 Task: nan
Action: Mouse moved to (390, 119)
Screenshot: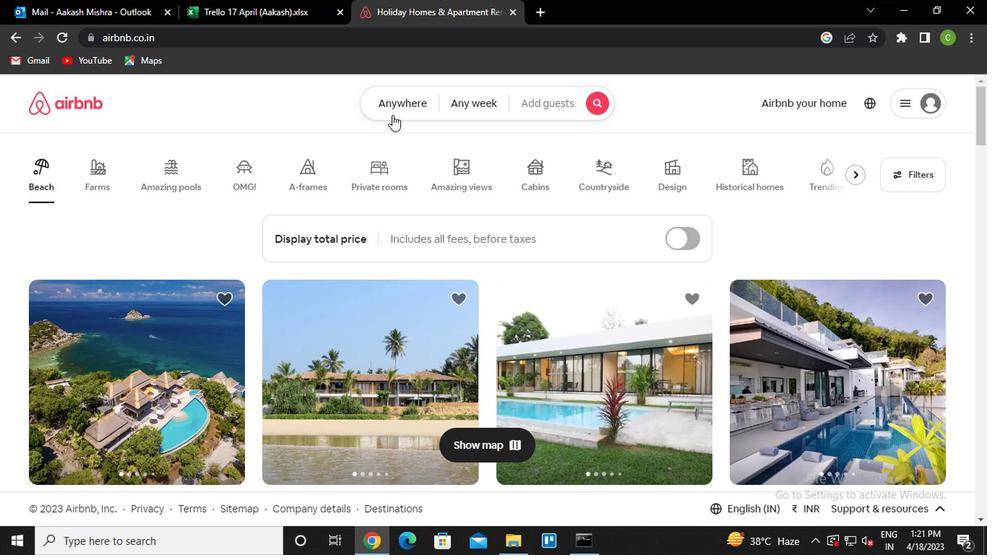 
Action: Mouse pressed left at (390, 119)
Screenshot: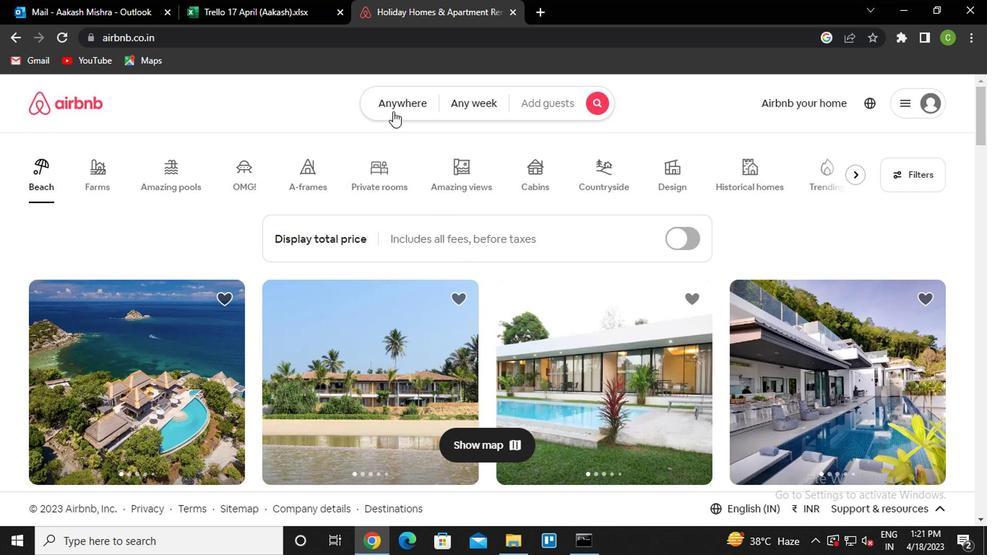 
Action: Mouse moved to (298, 171)
Screenshot: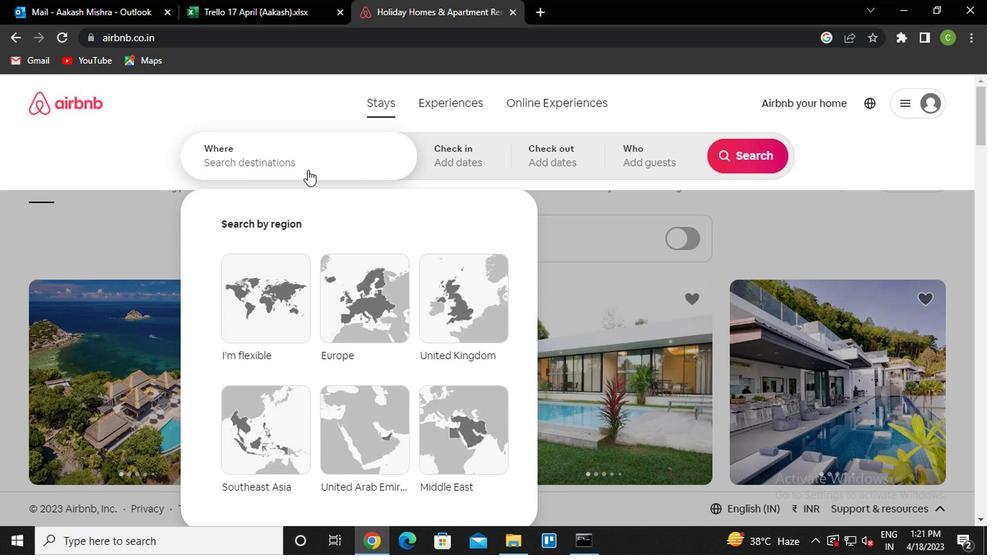 
Action: Mouse pressed left at (298, 171)
Screenshot: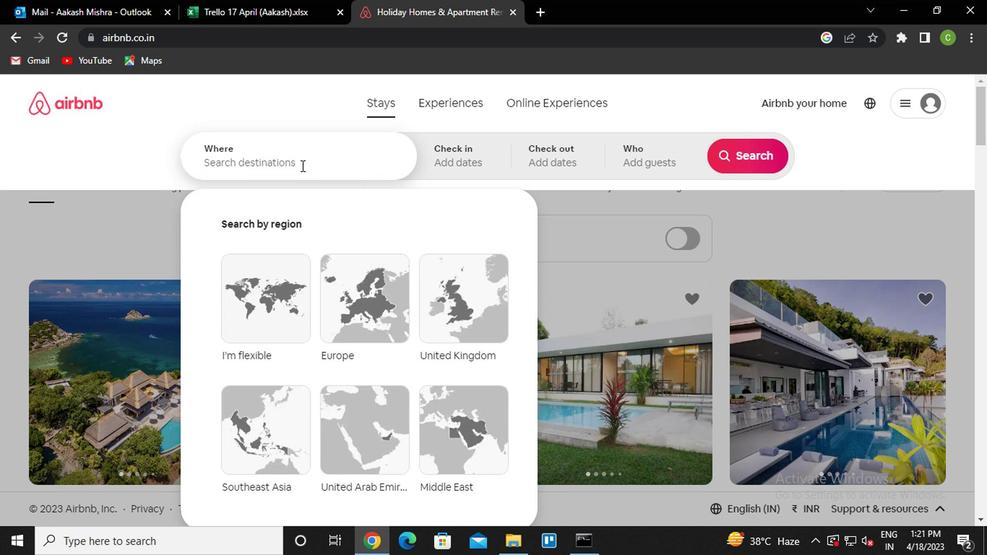 
Action: Key pressed n<Key.caps_lock>atal<Key.space><Key.caps_lock>b<Key.caps_lock>razil
Screenshot: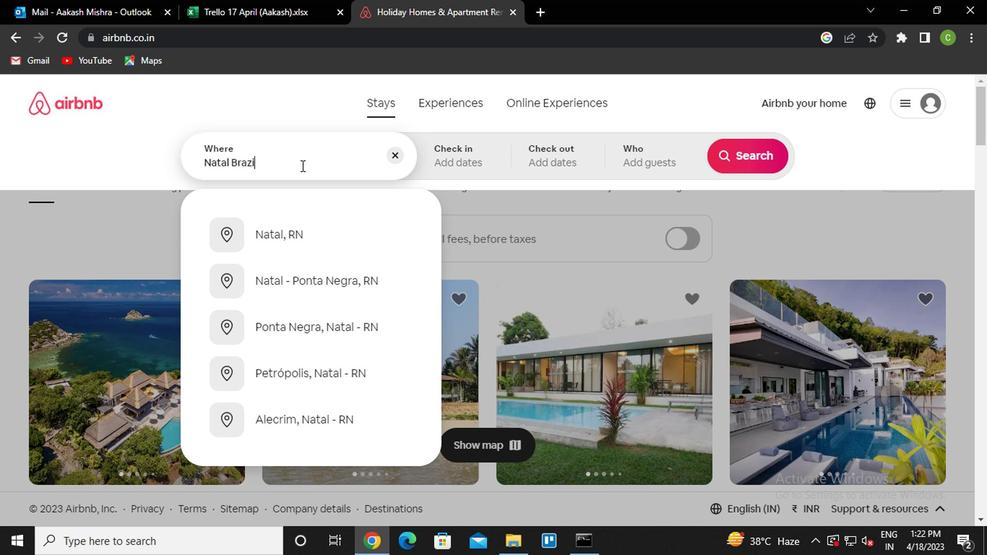 
Action: Mouse moved to (339, 246)
Screenshot: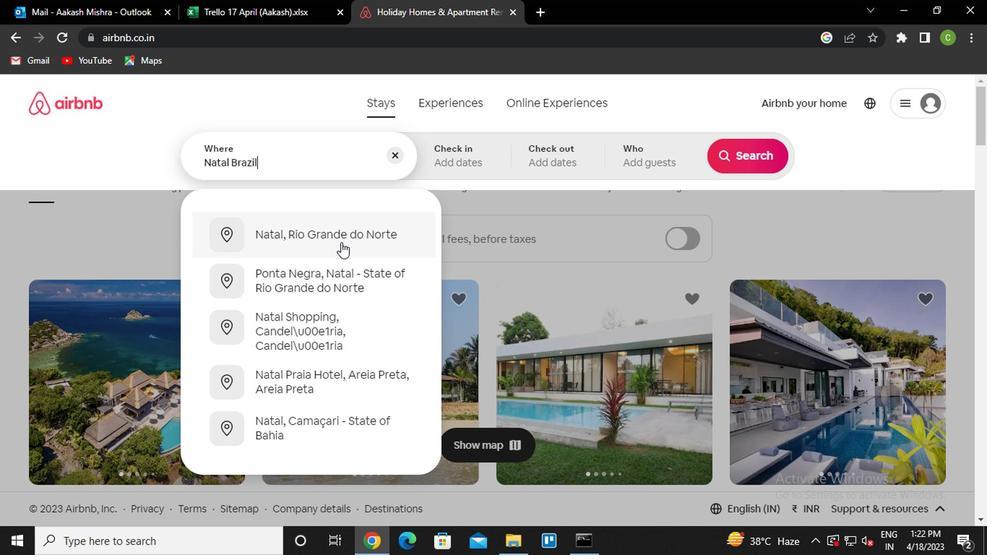 
Action: Mouse pressed left at (339, 246)
Screenshot: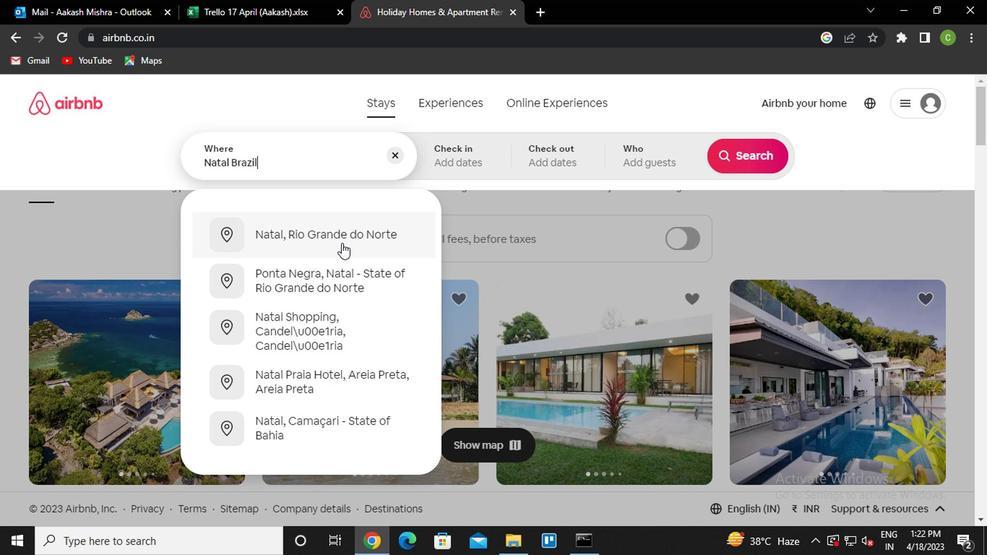 
Action: Mouse moved to (734, 275)
Screenshot: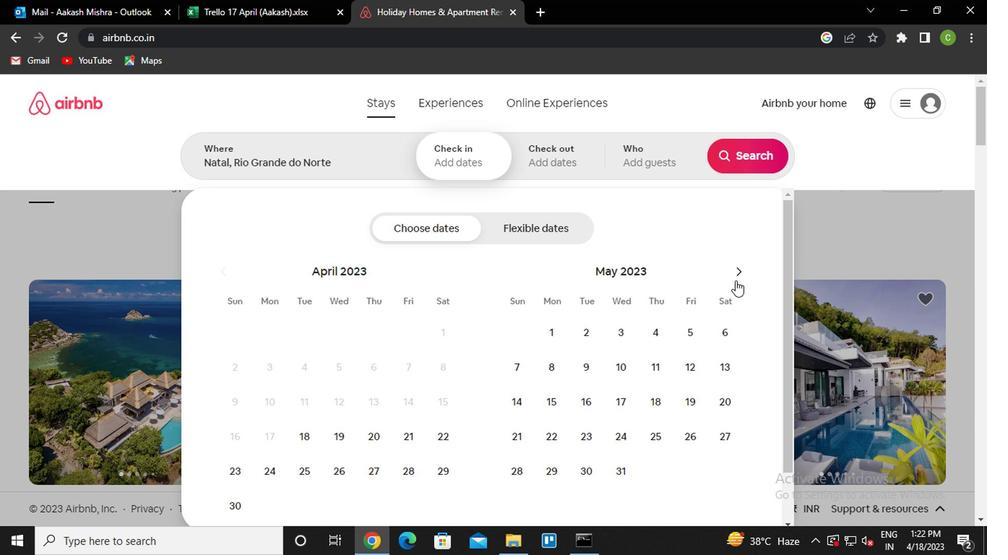 
Action: Mouse pressed left at (734, 275)
Screenshot: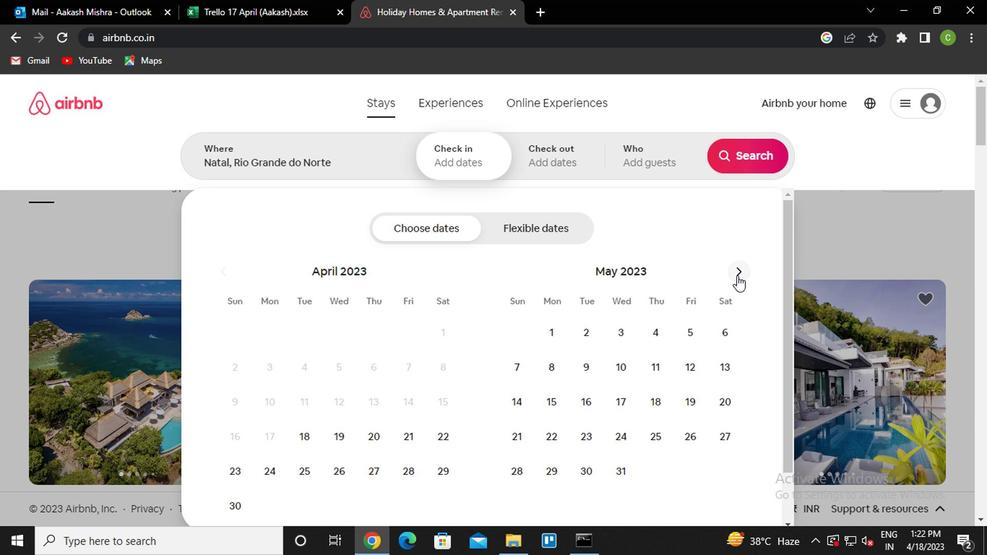 
Action: Mouse pressed left at (734, 275)
Screenshot: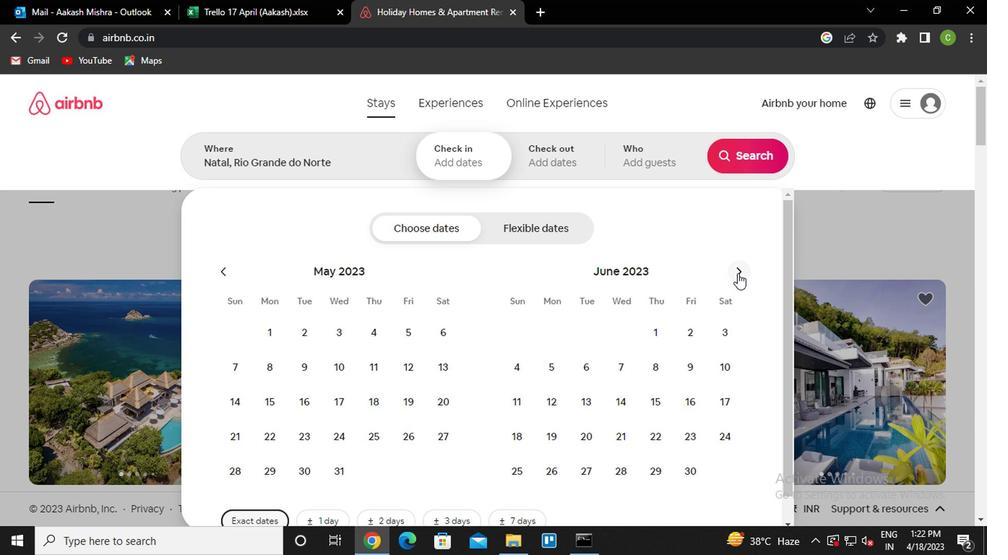 
Action: Mouse pressed left at (734, 275)
Screenshot: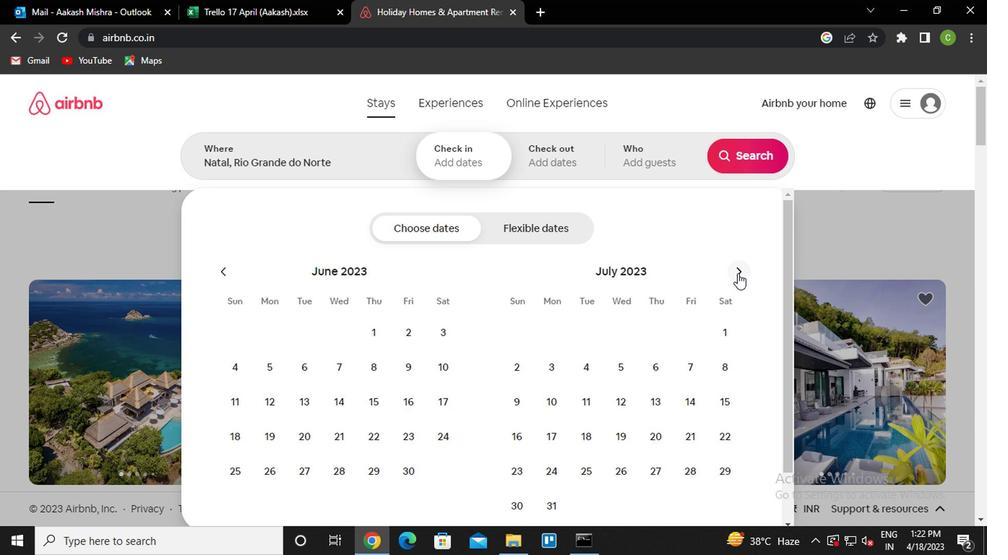 
Action: Mouse moved to (630, 332)
Screenshot: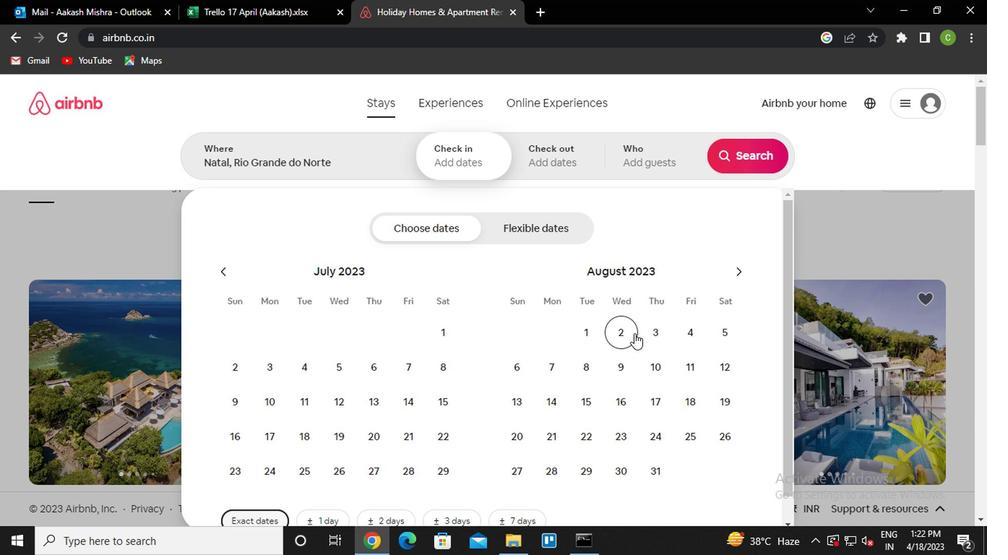 
Action: Mouse pressed left at (630, 332)
Screenshot: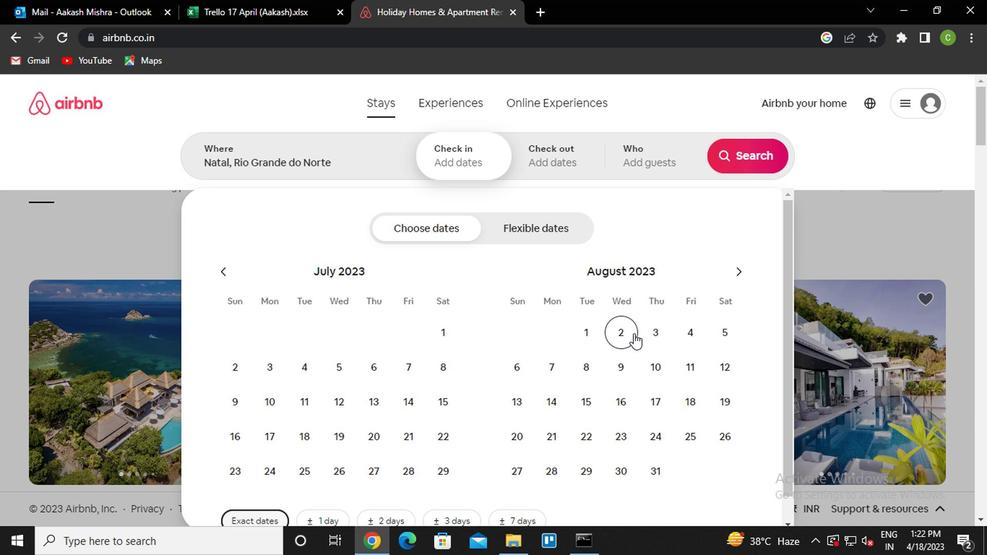 
Action: Mouse moved to (721, 371)
Screenshot: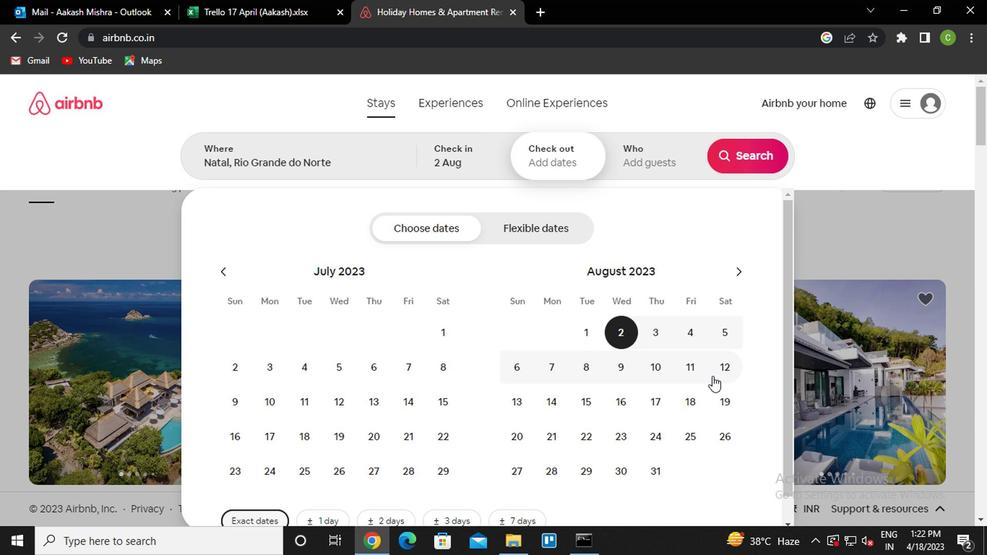 
Action: Mouse pressed left at (721, 371)
Screenshot: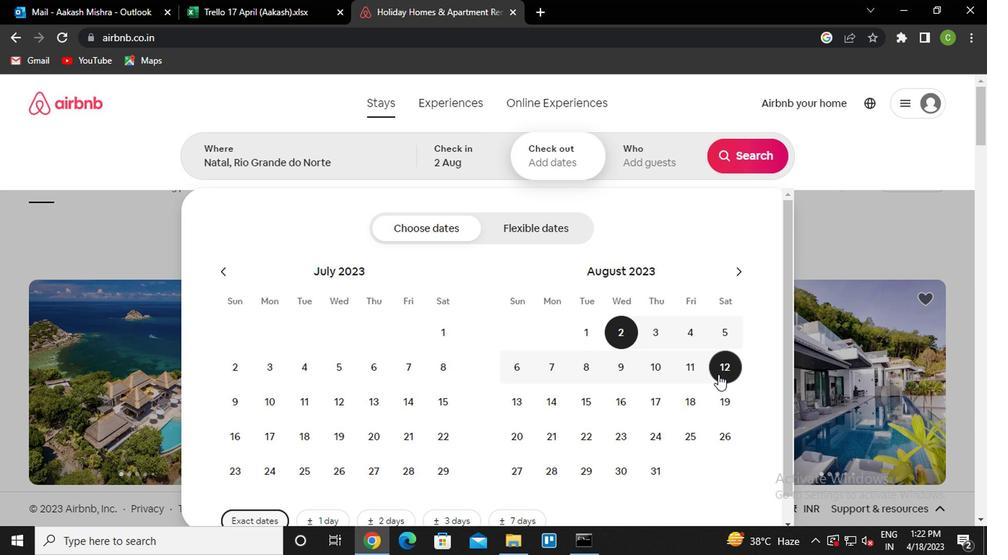 
Action: Mouse moved to (675, 165)
Screenshot: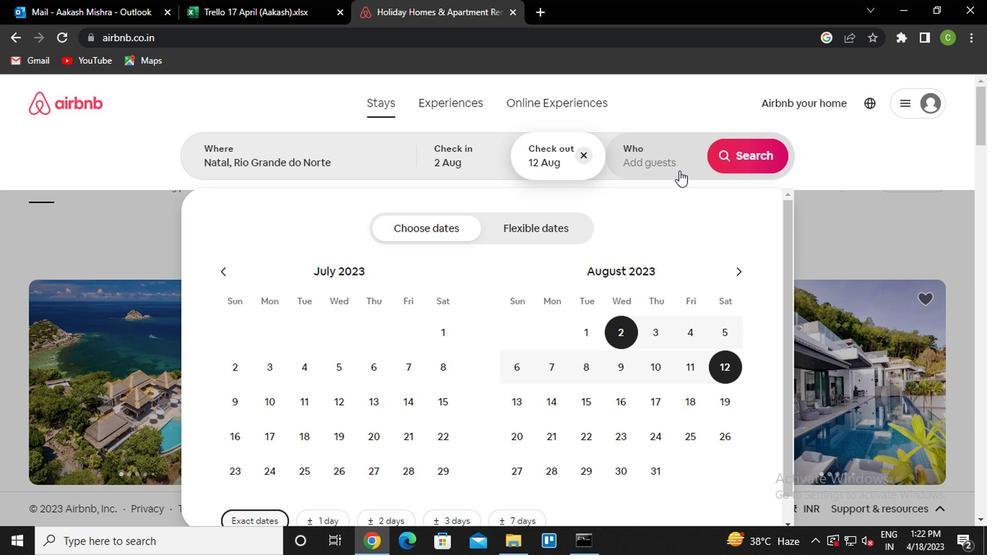 
Action: Mouse pressed left at (675, 165)
Screenshot: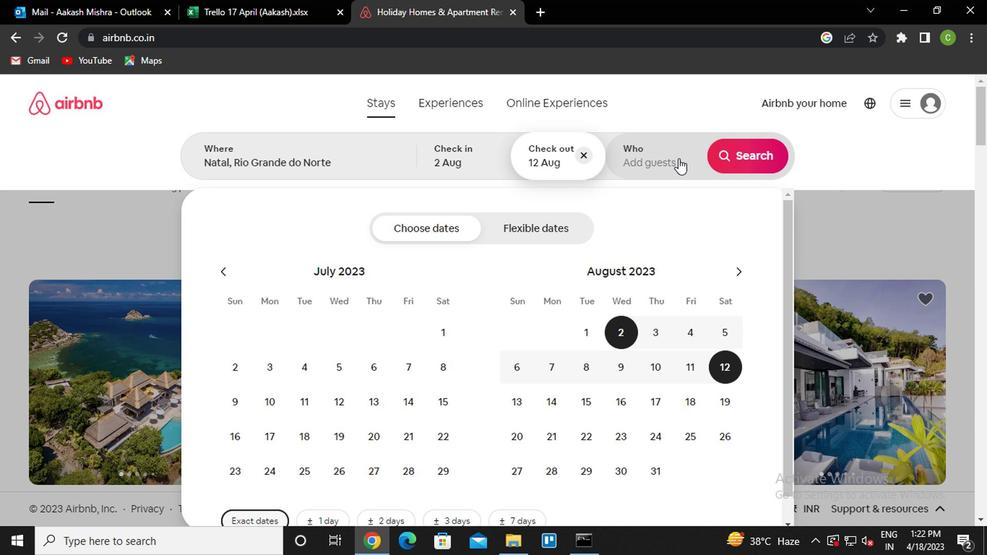 
Action: Mouse moved to (748, 231)
Screenshot: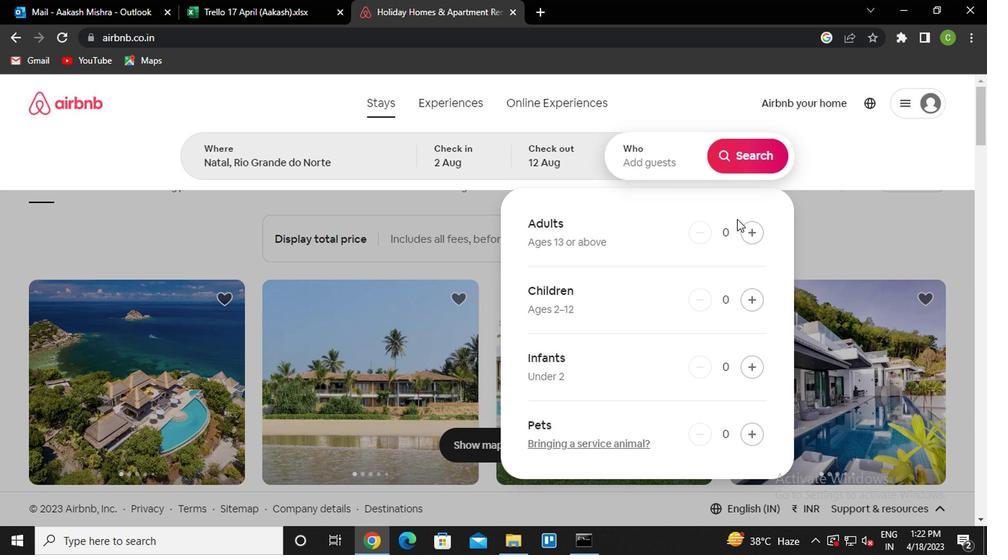 
Action: Mouse pressed left at (748, 231)
Screenshot: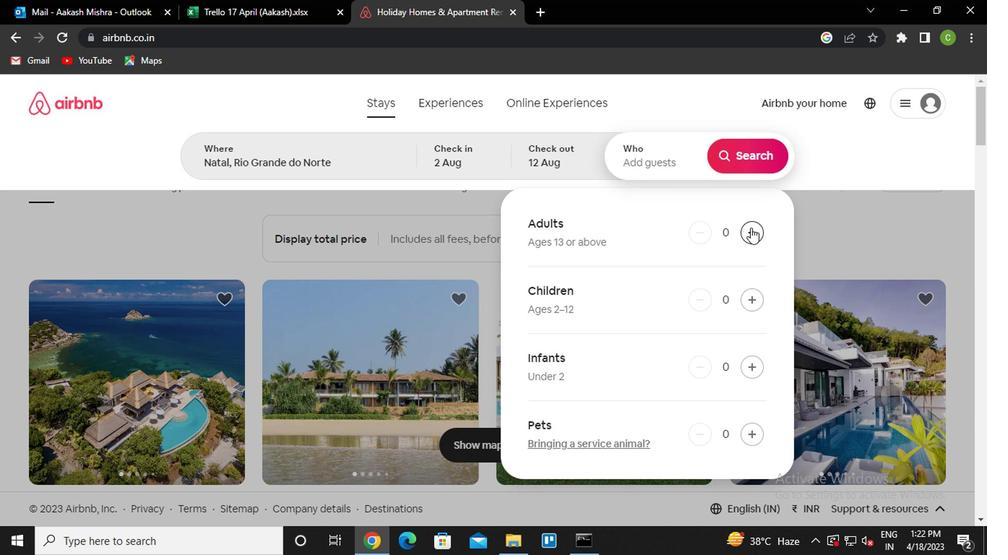 
Action: Mouse pressed left at (748, 231)
Screenshot: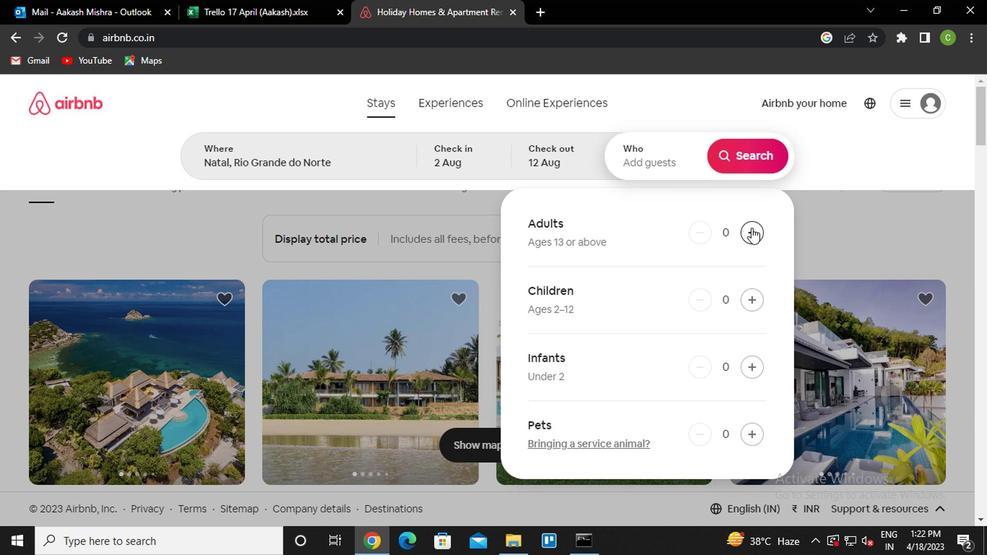 
Action: Mouse moved to (813, 220)
Screenshot: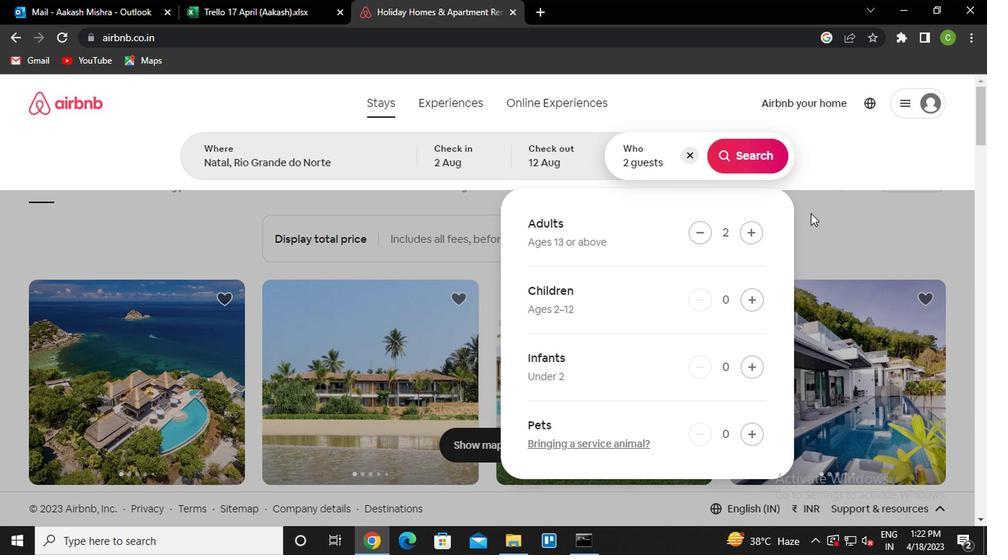 
Action: Mouse pressed left at (813, 220)
Screenshot: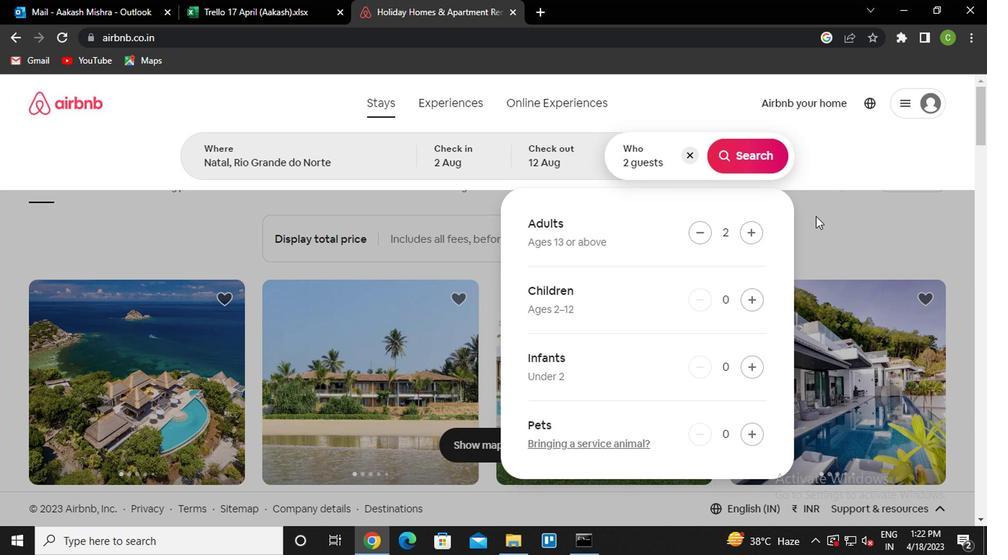 
Action: Mouse moved to (896, 174)
Screenshot: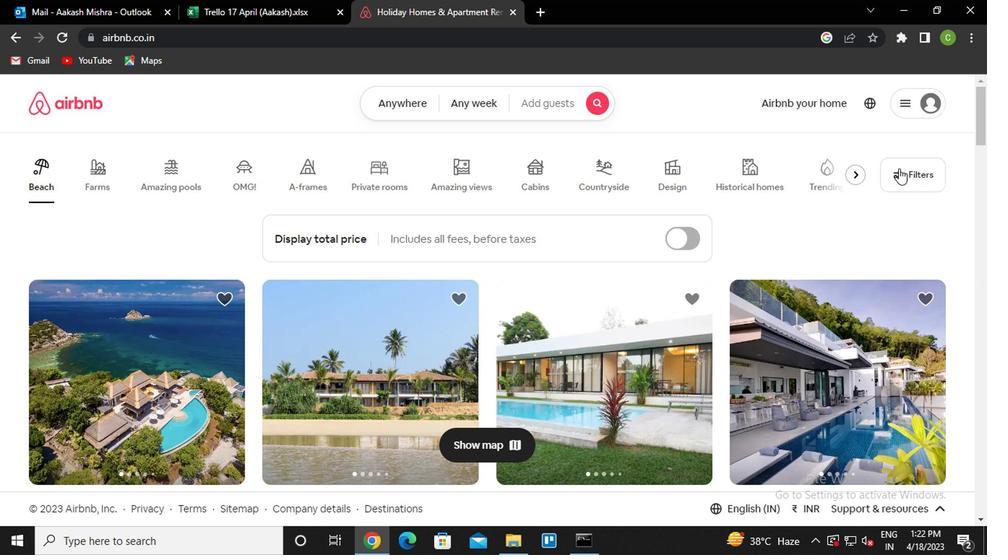 
Action: Mouse pressed left at (896, 174)
Screenshot: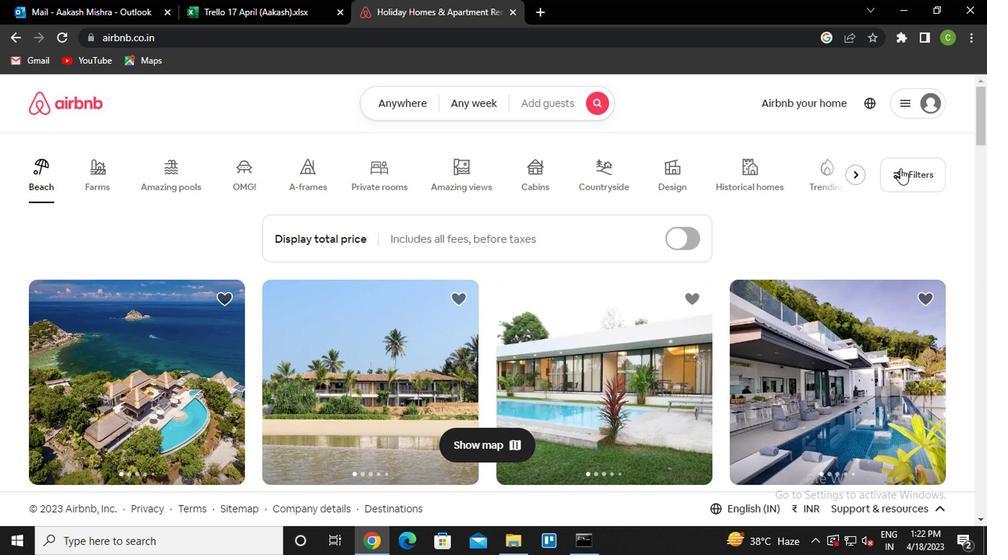 
Action: Mouse moved to (339, 336)
Screenshot: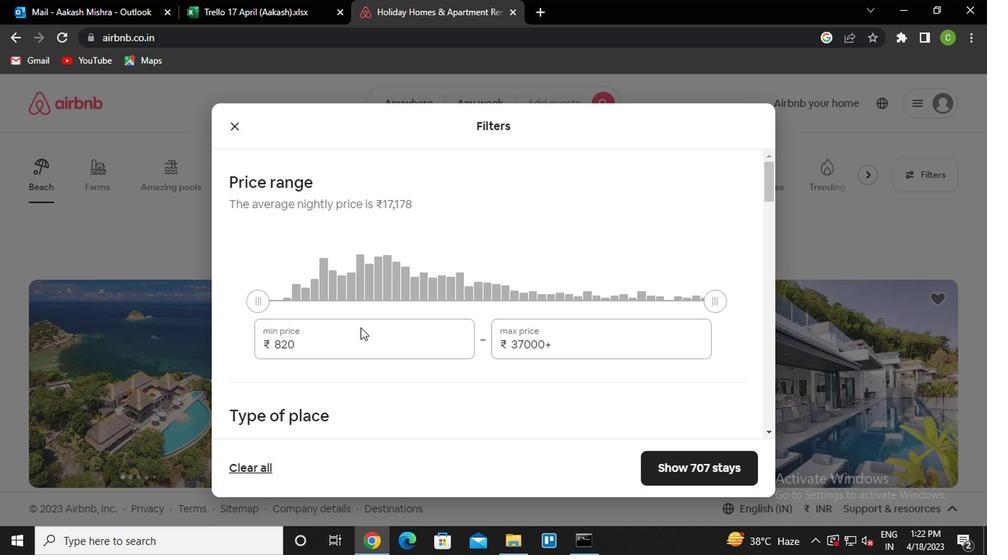 
Action: Mouse pressed left at (339, 336)
Screenshot: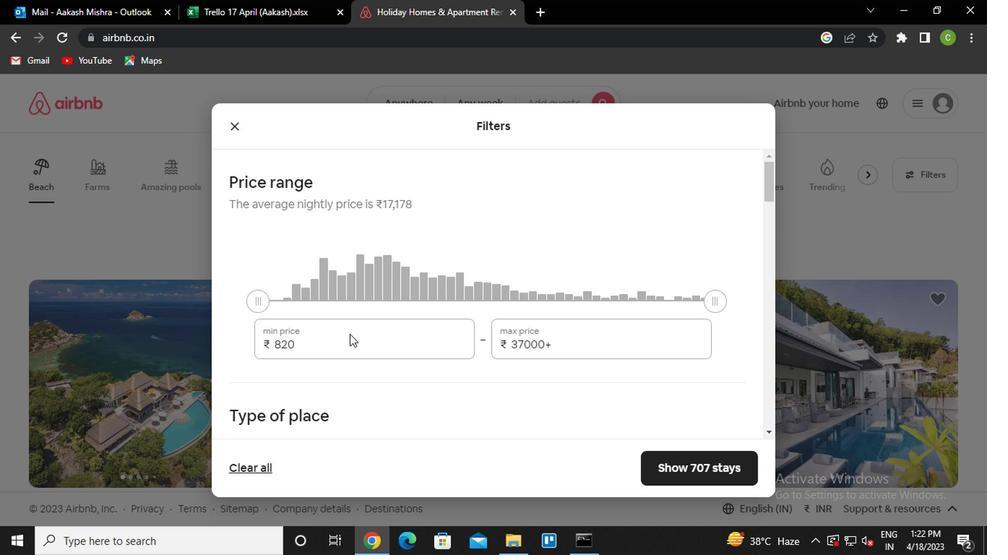 
Action: Mouse moved to (338, 338)
Screenshot: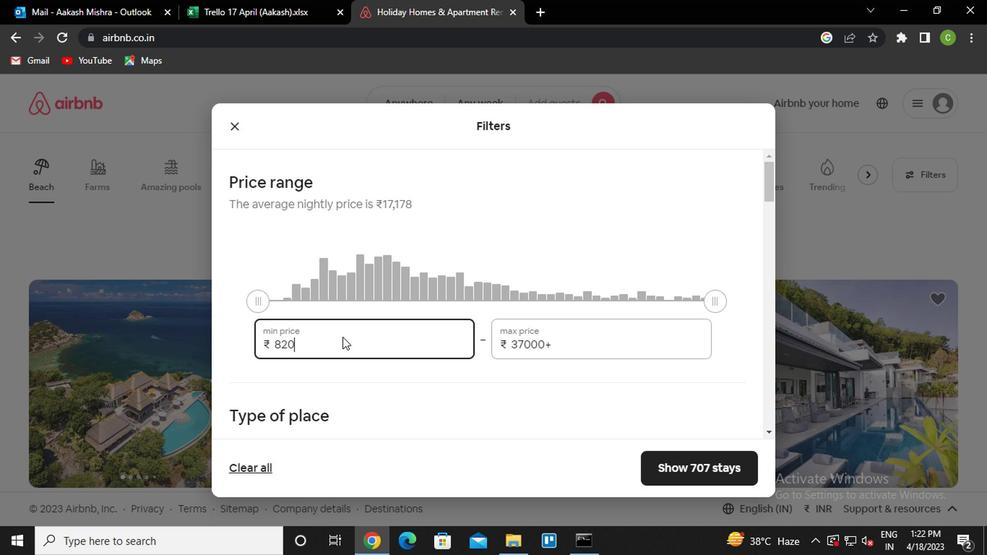 
Action: Key pressed <Key.backspace><Key.backspace><Key.backspace>5000
Screenshot: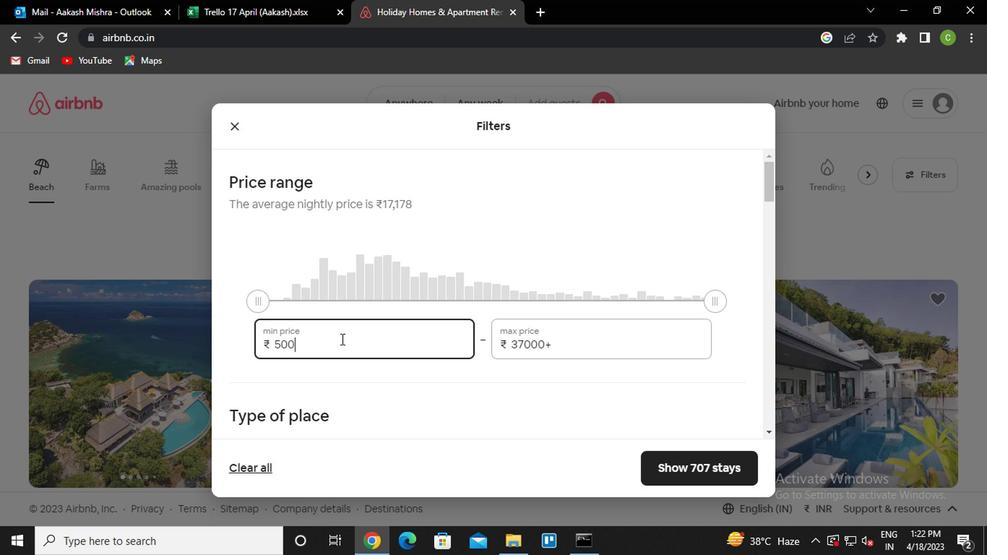 
Action: Mouse moved to (556, 345)
Screenshot: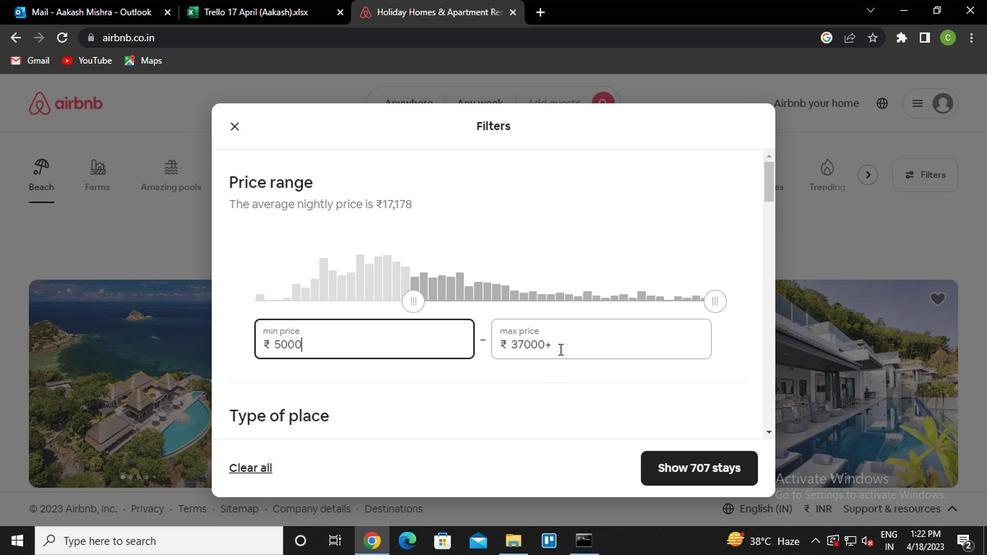 
Action: Mouse pressed left at (556, 345)
Screenshot: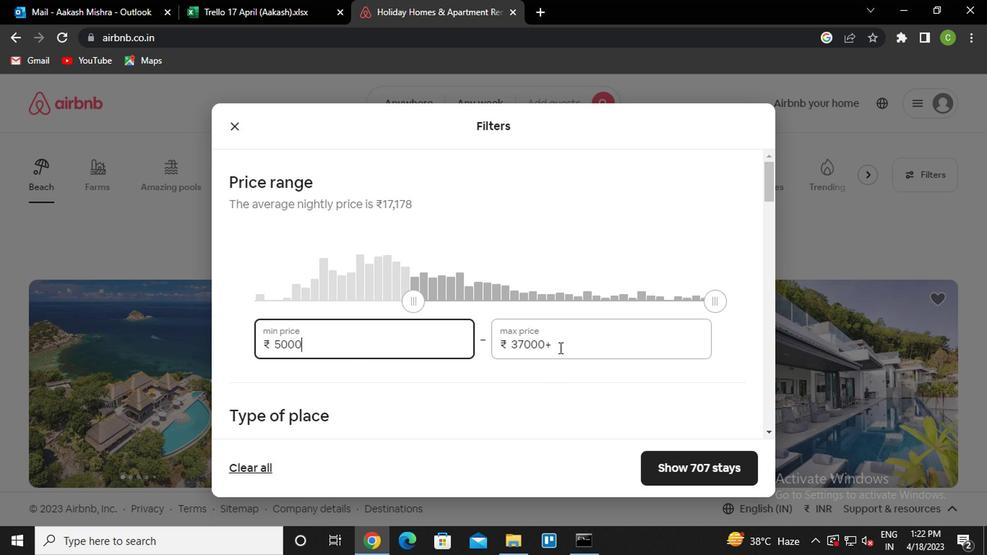 
Action: Mouse moved to (510, 344)
Screenshot: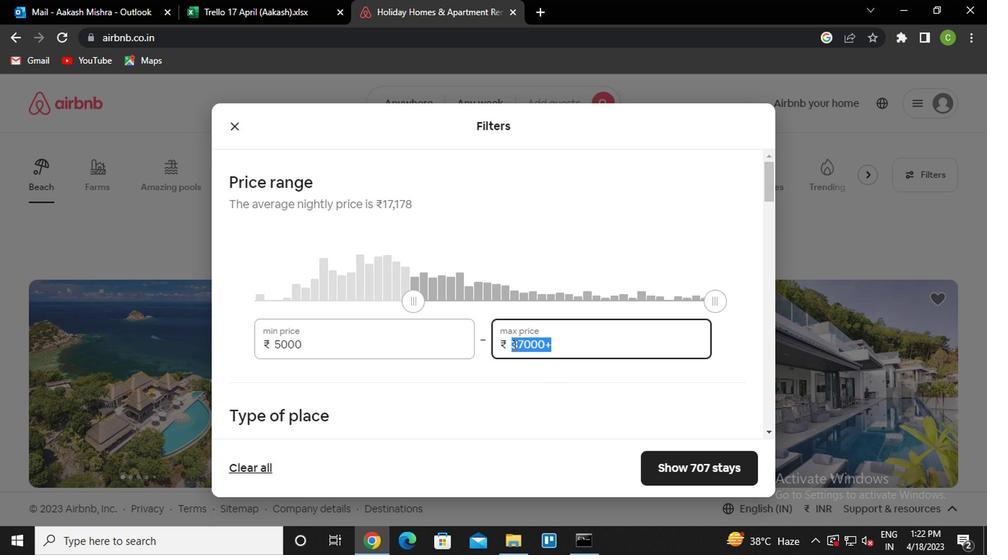 
Action: Key pressed <Key.backspace>10000
Screenshot: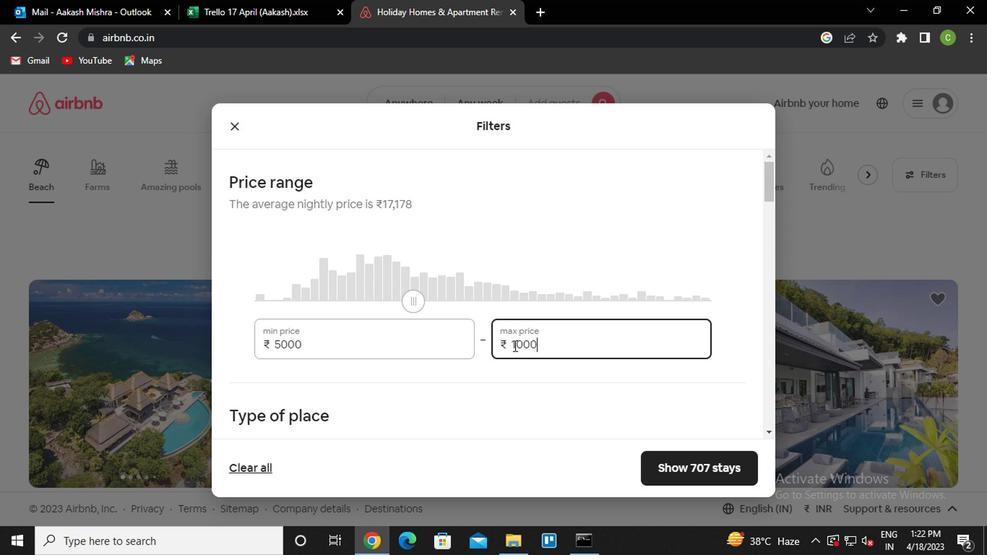 
Action: Mouse moved to (515, 350)
Screenshot: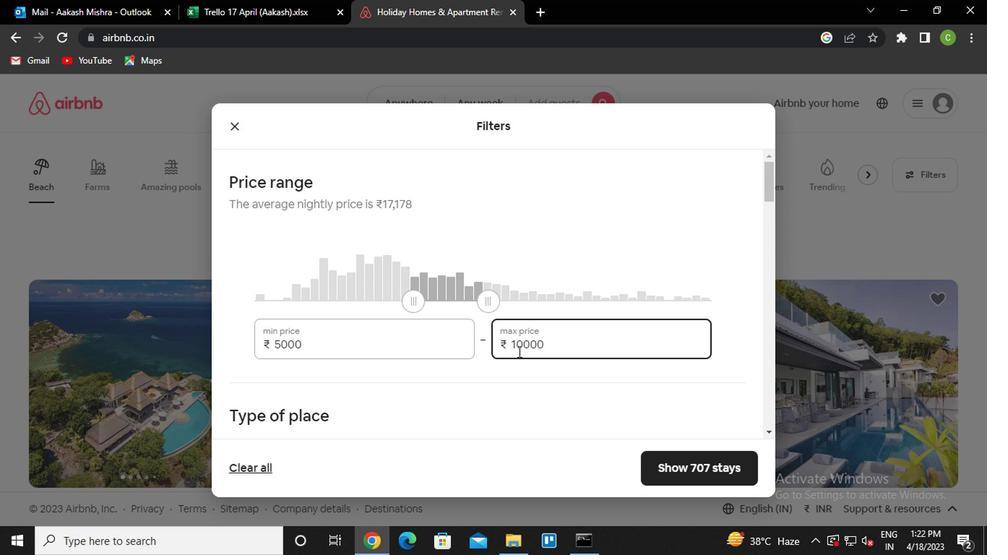 
Action: Mouse scrolled (515, 349) with delta (0, -1)
Screenshot: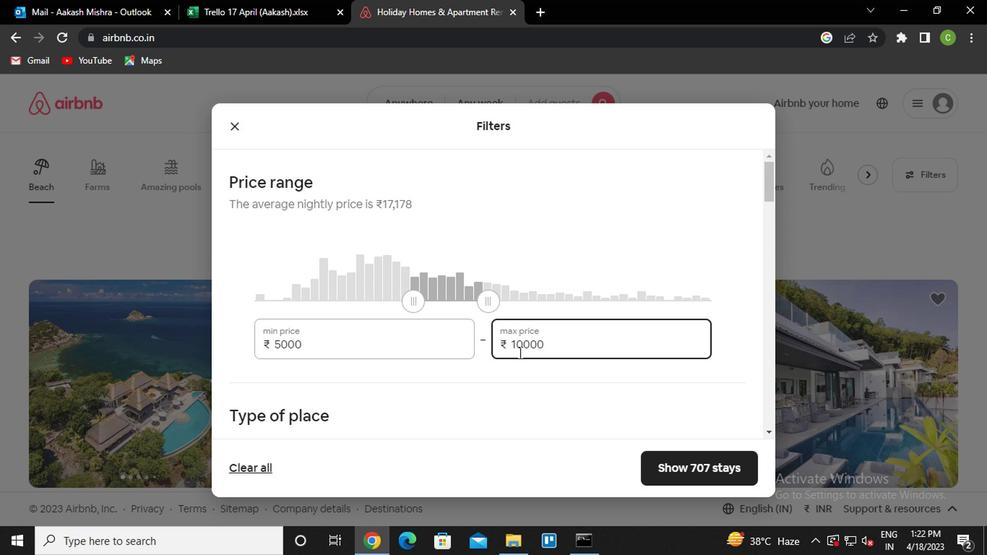 
Action: Mouse moved to (351, 371)
Screenshot: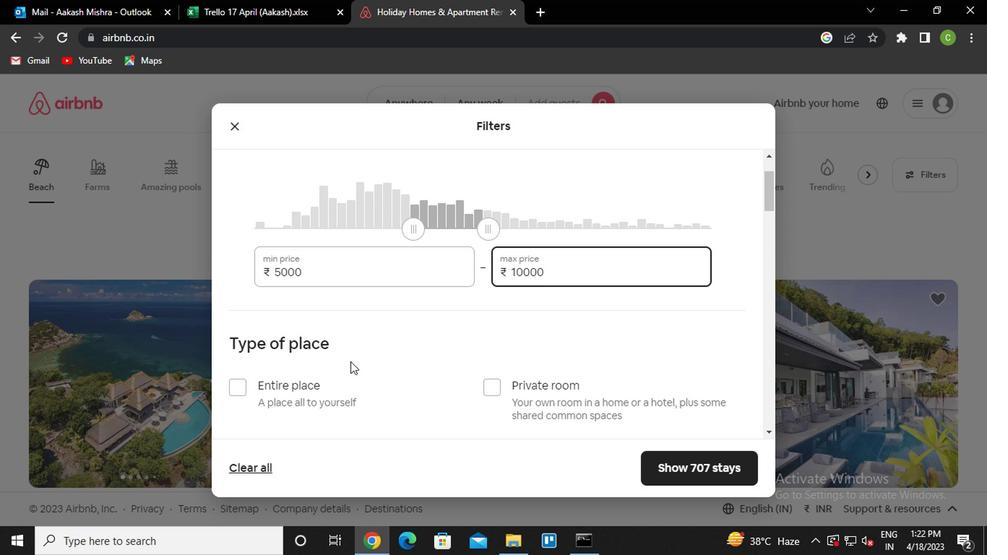 
Action: Mouse scrolled (351, 370) with delta (0, 0)
Screenshot: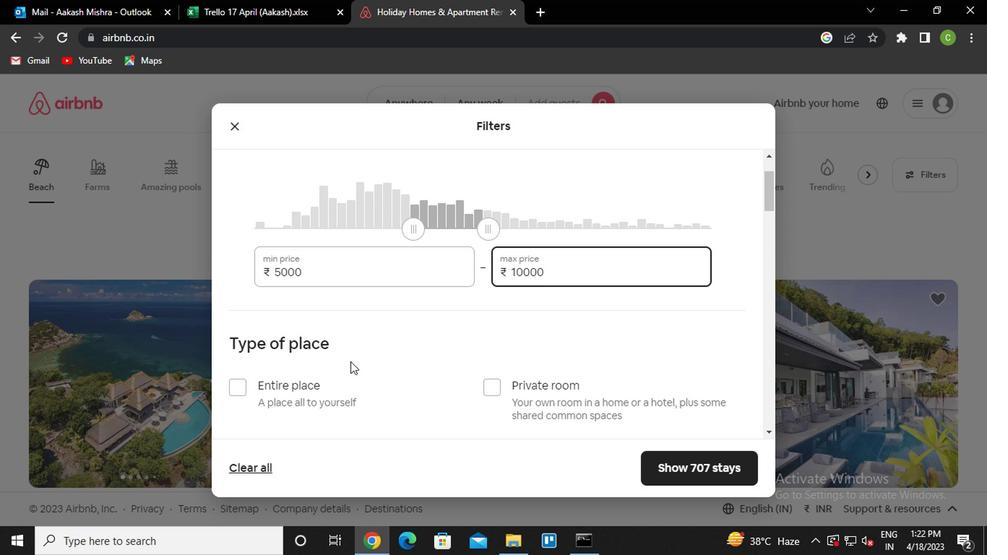 
Action: Mouse scrolled (351, 370) with delta (0, 0)
Screenshot: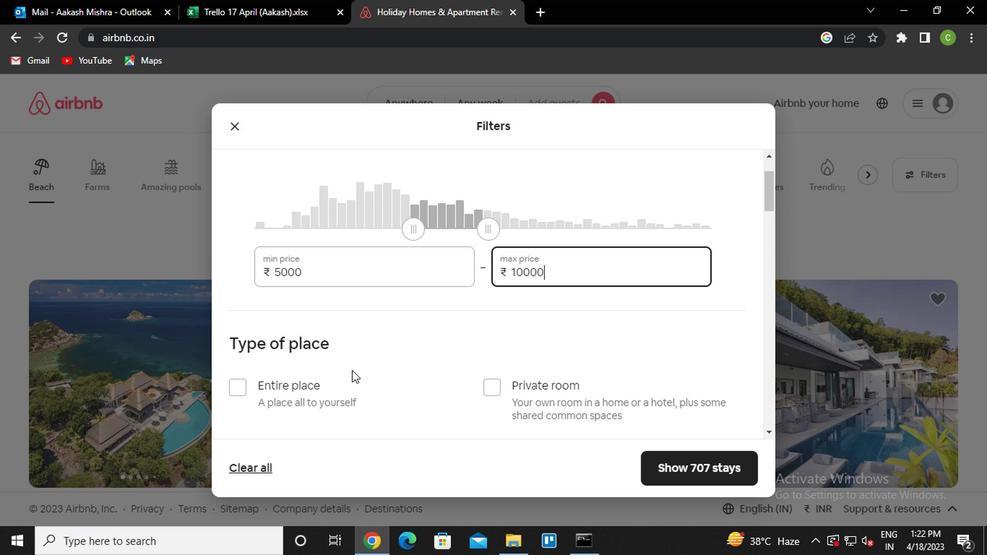 
Action: Mouse moved to (593, 259)
Screenshot: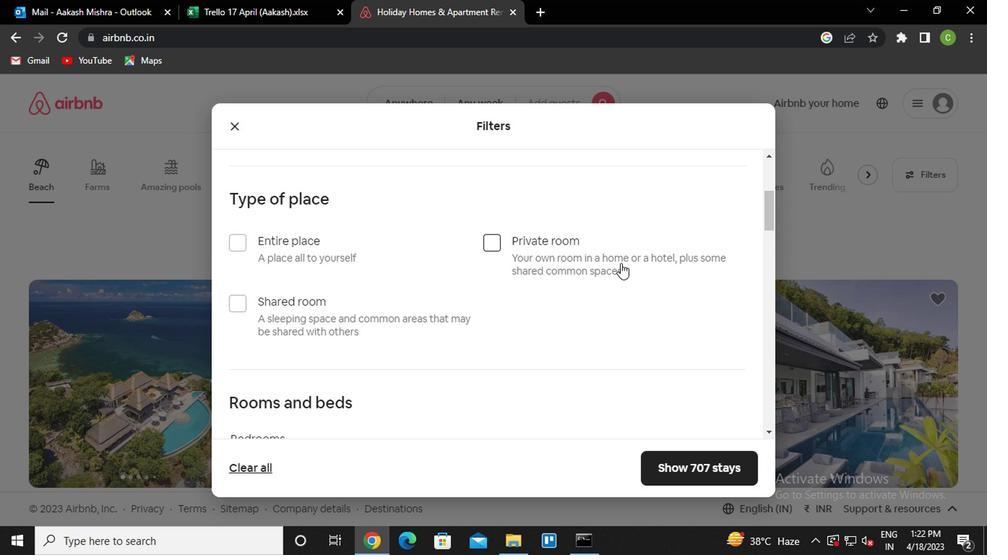 
Action: Mouse pressed left at (593, 259)
Screenshot: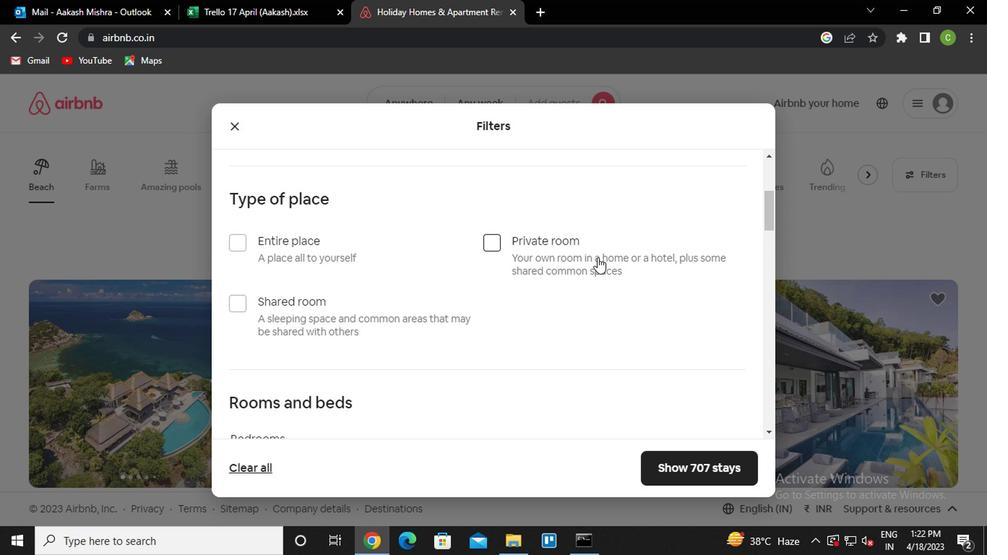 
Action: Mouse moved to (460, 386)
Screenshot: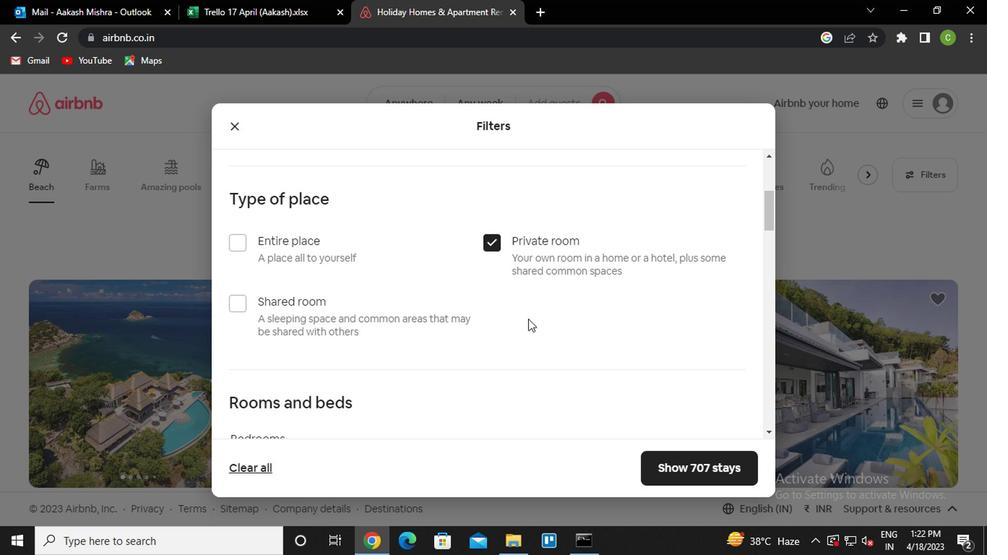 
Action: Mouse scrolled (460, 386) with delta (0, 0)
Screenshot: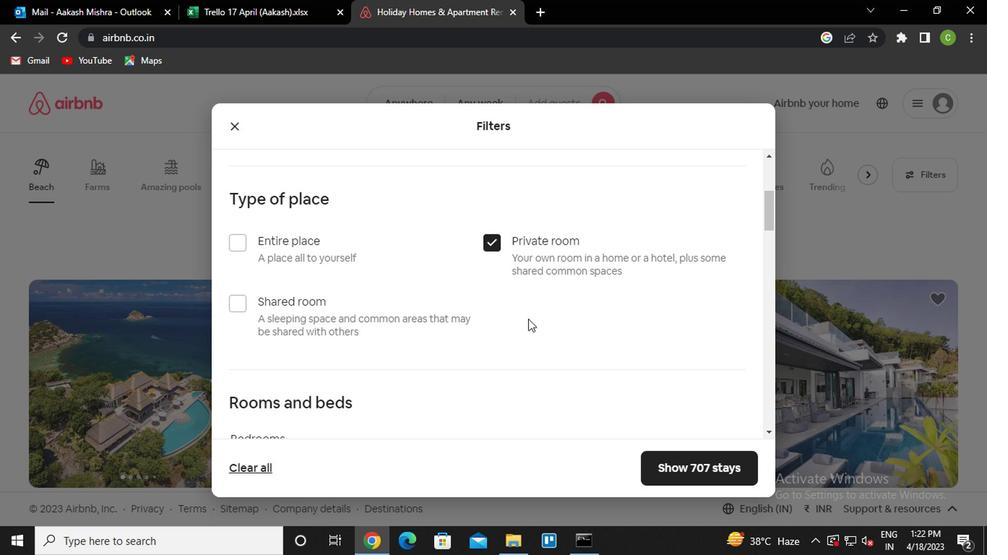 
Action: Mouse moved to (398, 406)
Screenshot: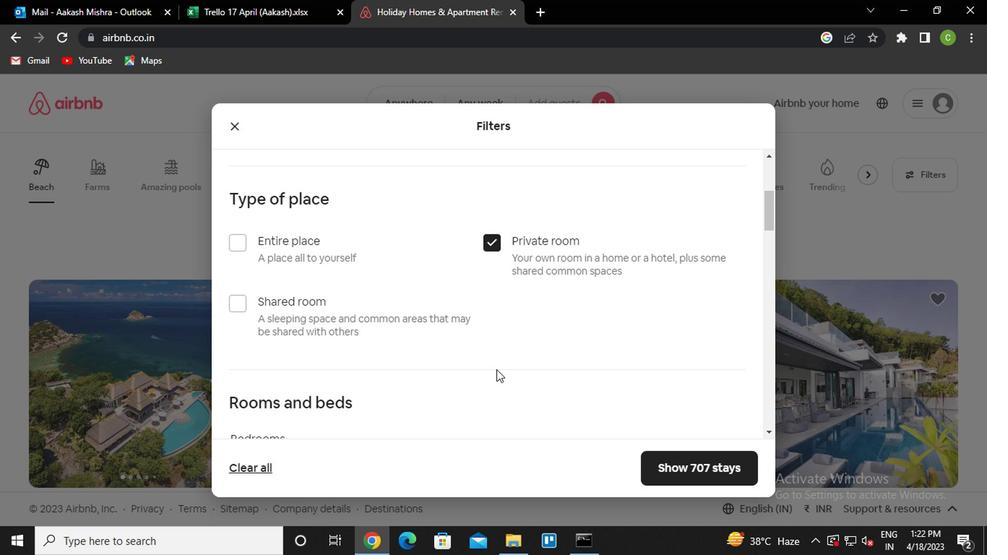 
Action: Mouse scrolled (398, 405) with delta (0, -1)
Screenshot: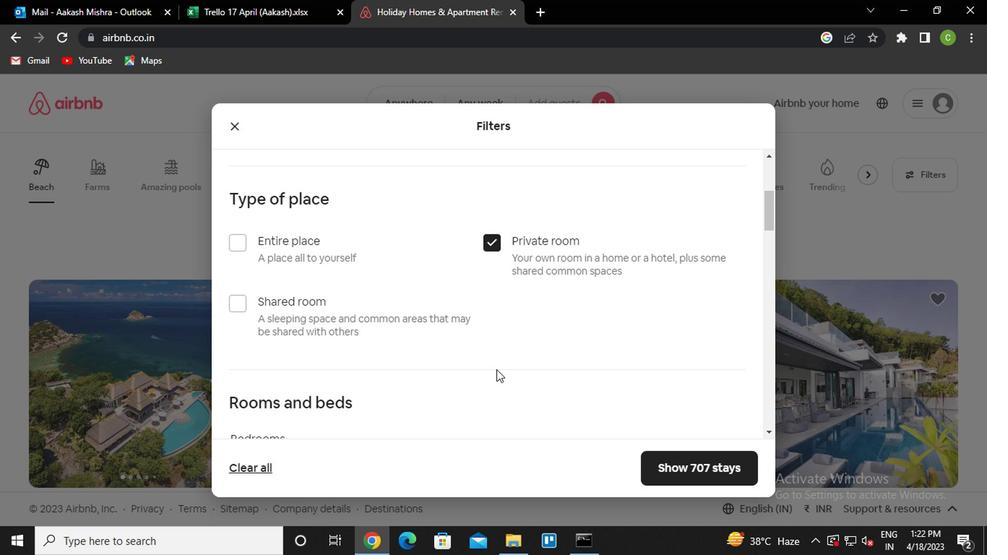 
Action: Mouse moved to (396, 406)
Screenshot: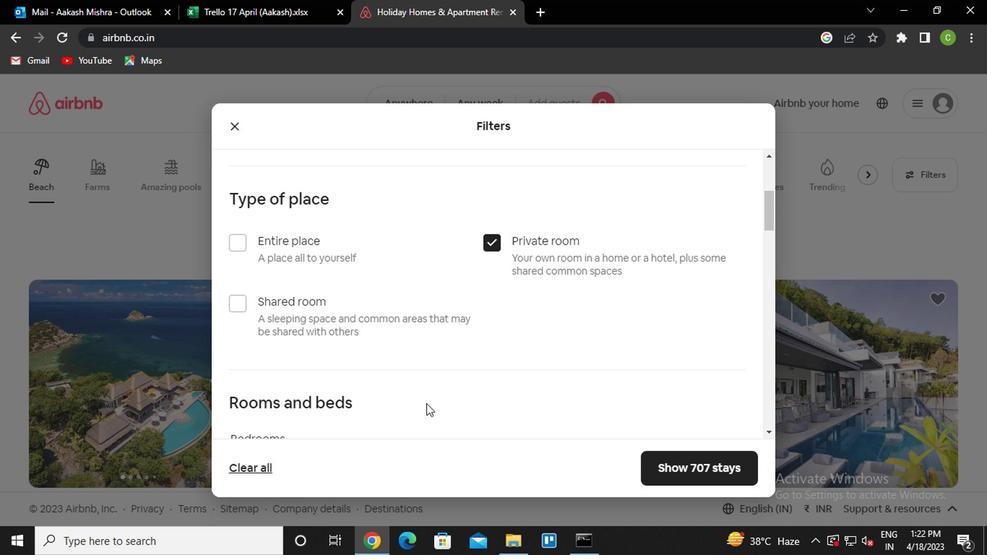 
Action: Mouse scrolled (396, 405) with delta (0, -1)
Screenshot: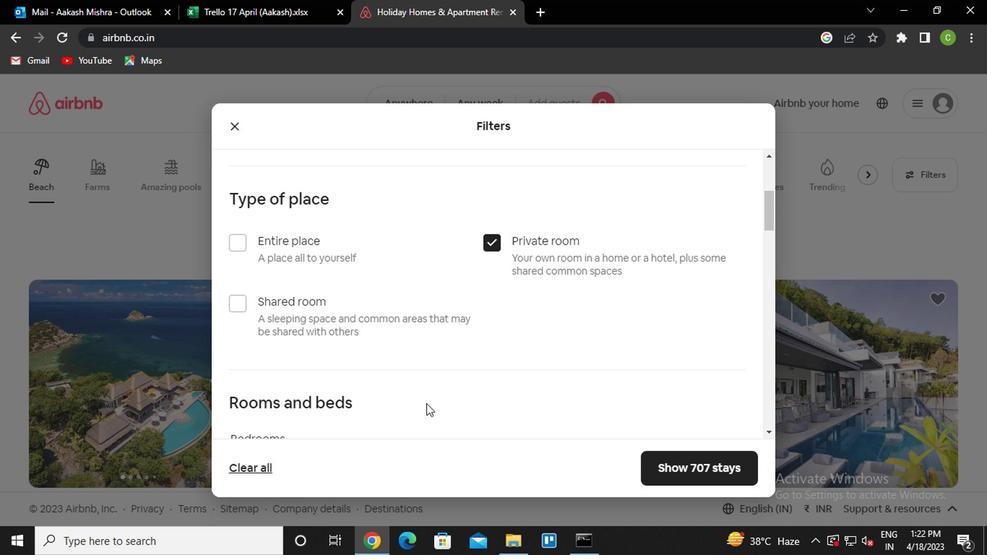 
Action: Mouse moved to (323, 267)
Screenshot: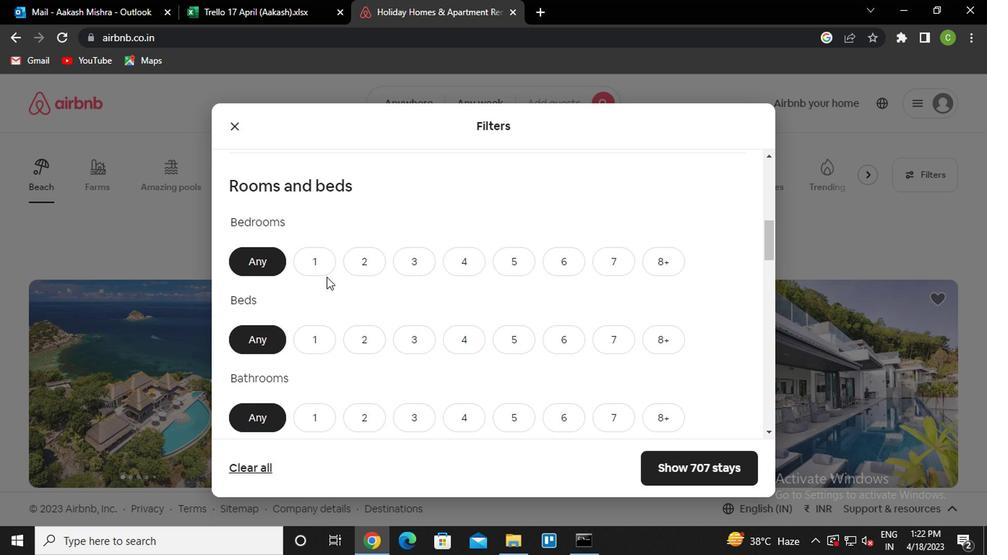 
Action: Mouse pressed left at (323, 267)
Screenshot: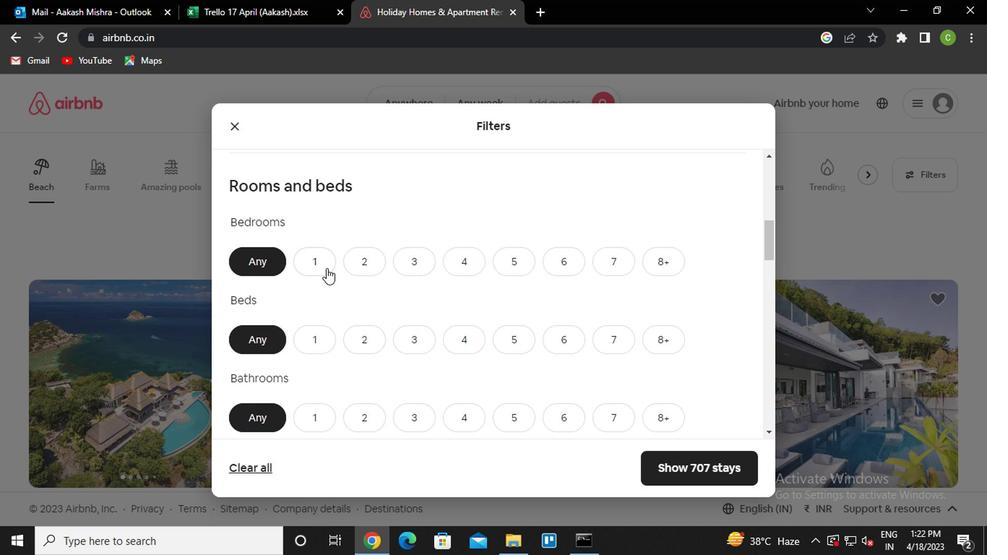 
Action: Mouse moved to (327, 342)
Screenshot: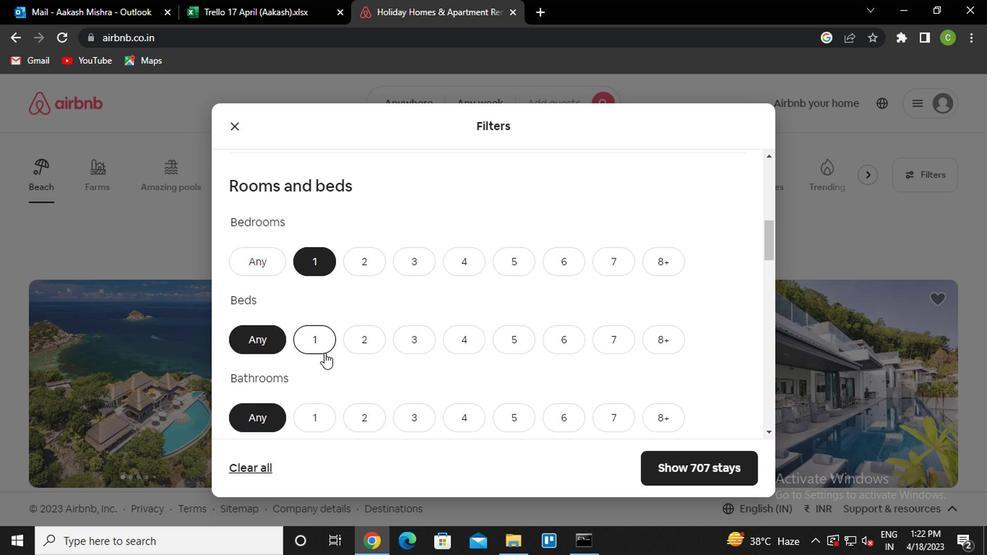 
Action: Mouse pressed left at (327, 342)
Screenshot: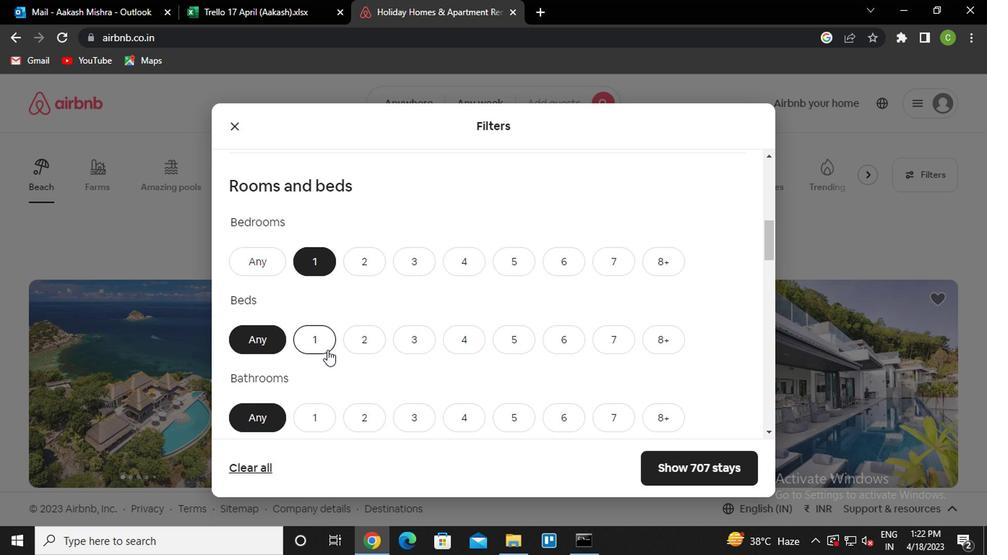 
Action: Mouse moved to (320, 407)
Screenshot: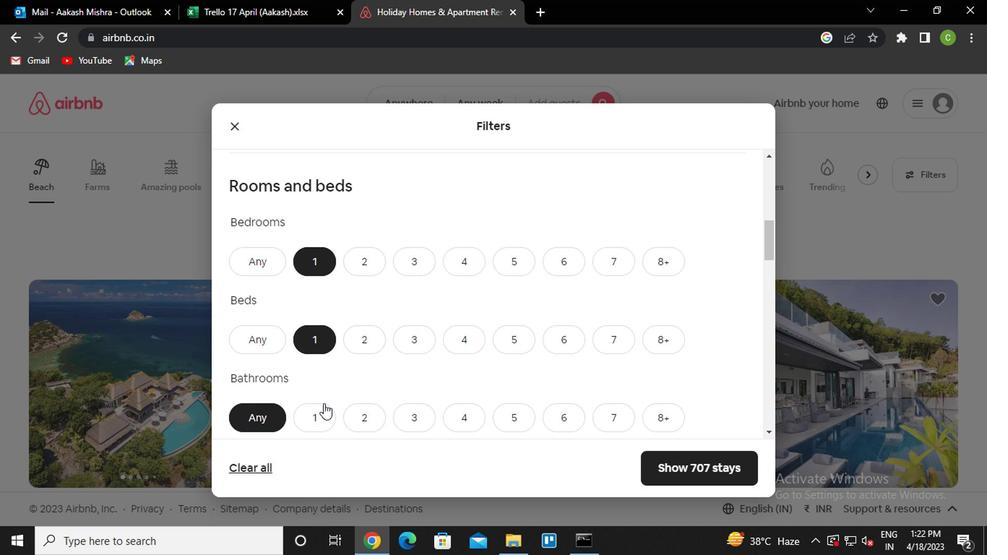 
Action: Mouse pressed left at (320, 407)
Screenshot: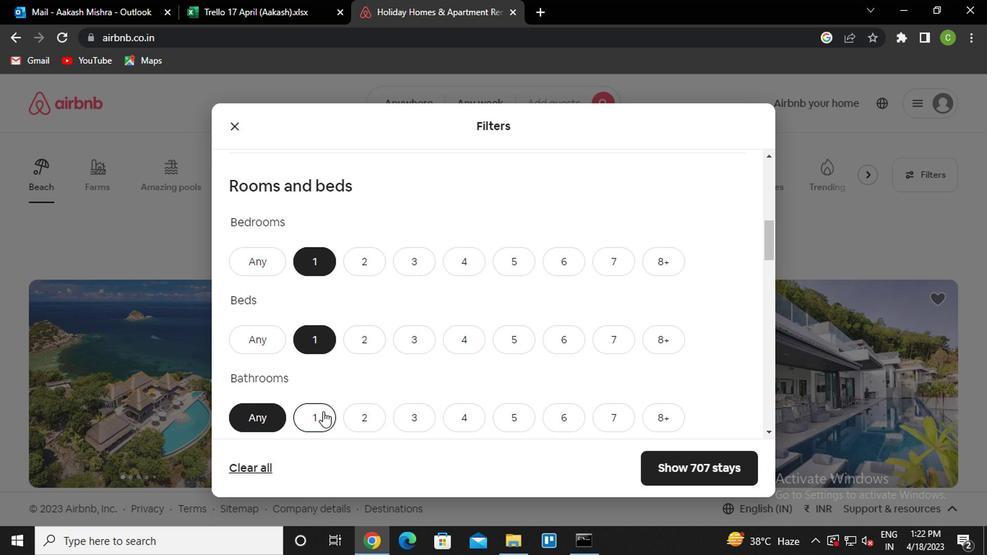
Action: Mouse moved to (361, 365)
Screenshot: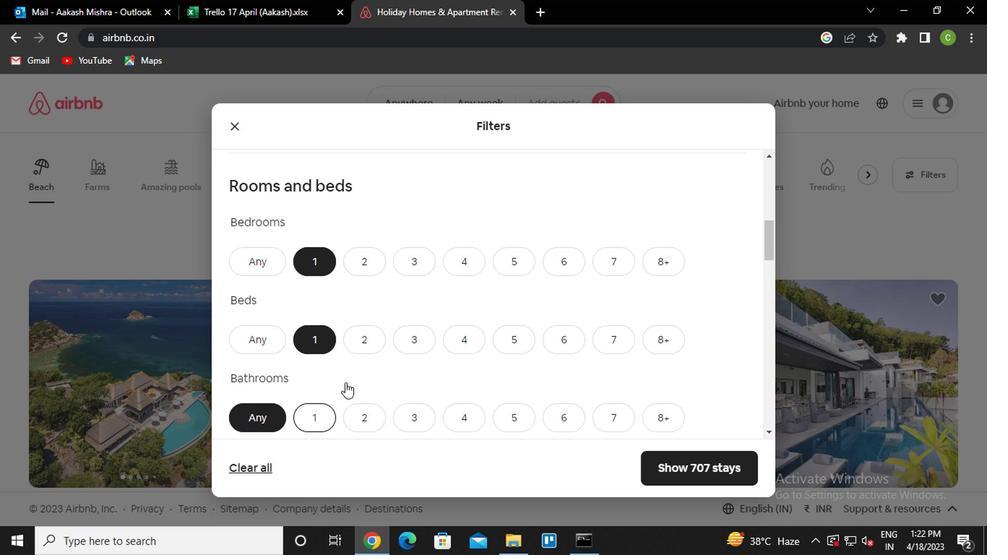 
Action: Mouse scrolled (361, 365) with delta (0, 0)
Screenshot: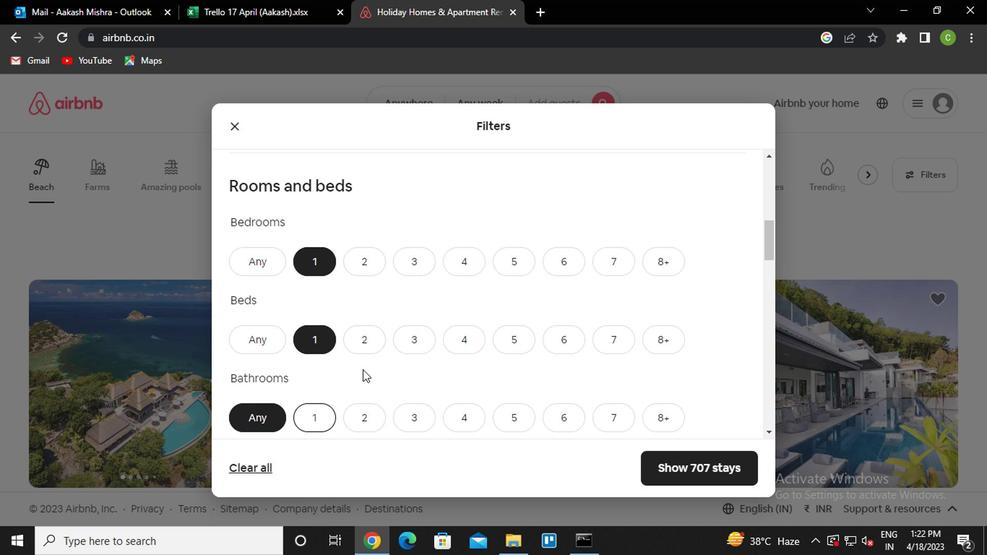 
Action: Mouse scrolled (361, 365) with delta (0, 0)
Screenshot: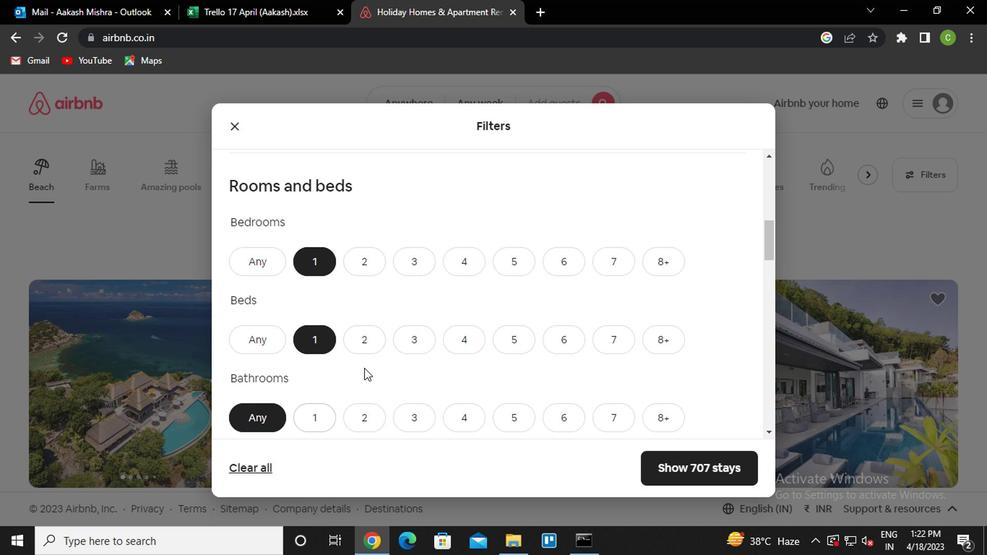 
Action: Mouse moved to (361, 365)
Screenshot: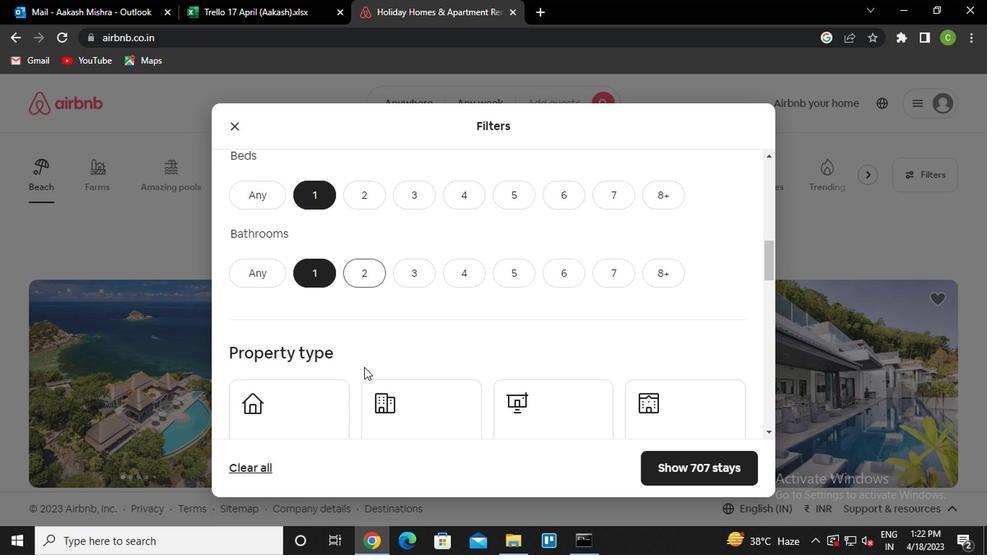 
Action: Mouse scrolled (361, 364) with delta (0, 0)
Screenshot: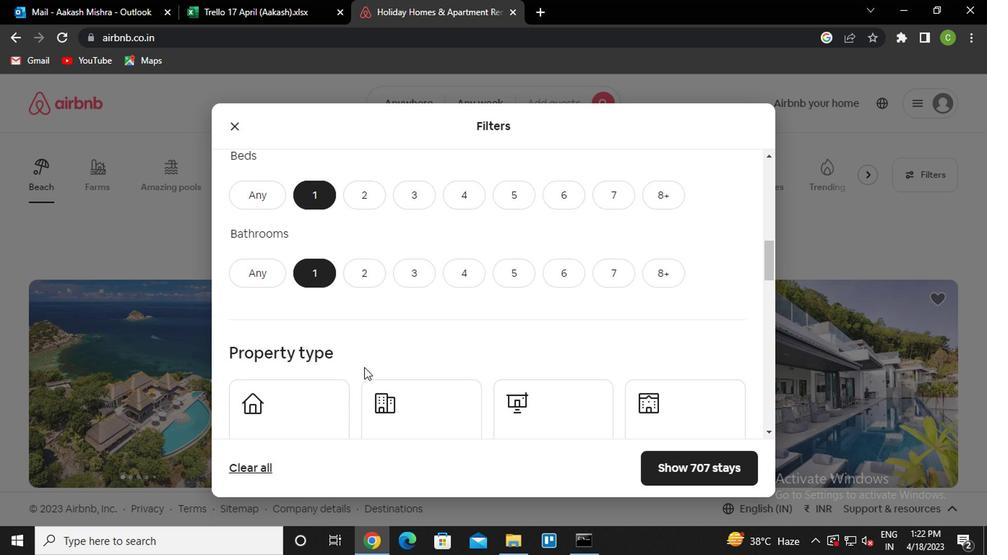
Action: Mouse moved to (326, 361)
Screenshot: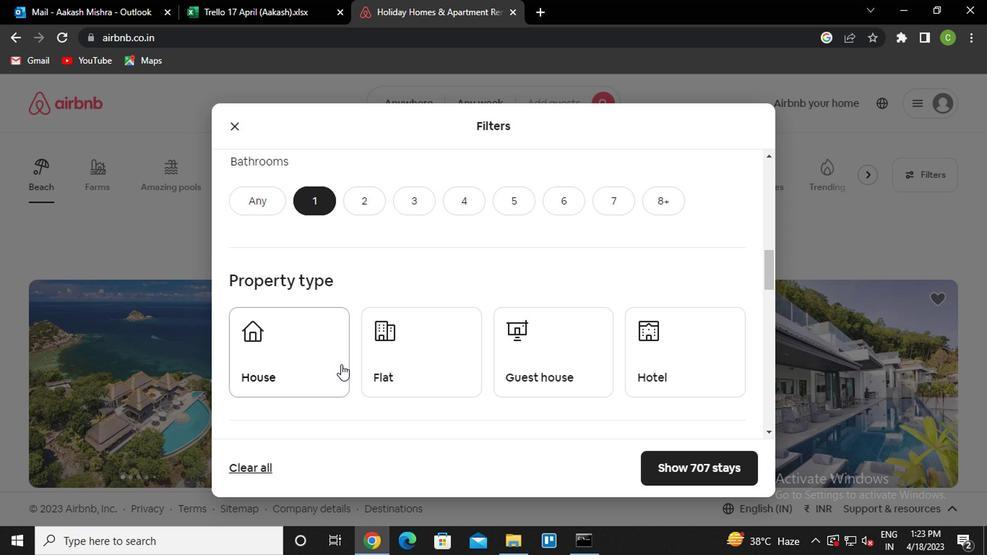
Action: Mouse pressed left at (326, 361)
Screenshot: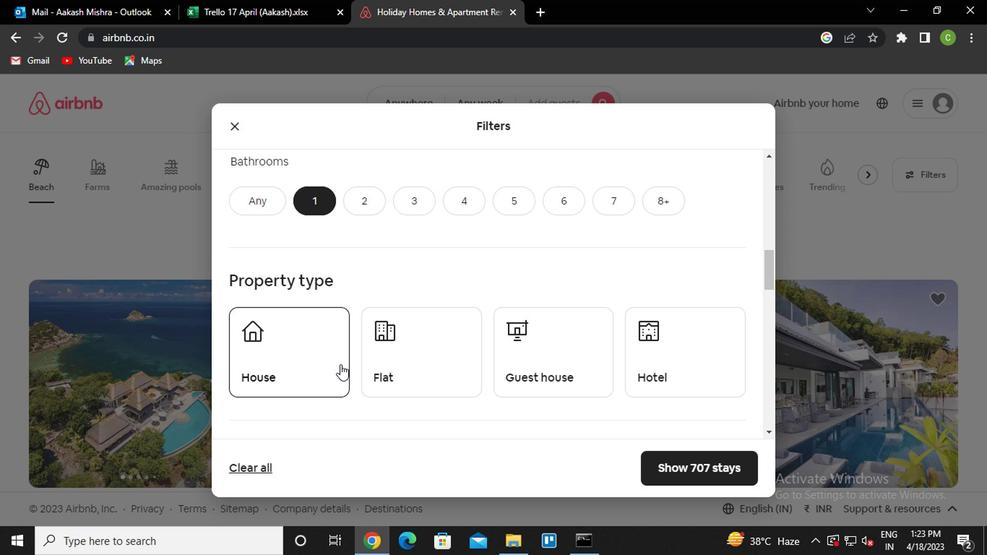 
Action: Mouse moved to (664, 352)
Screenshot: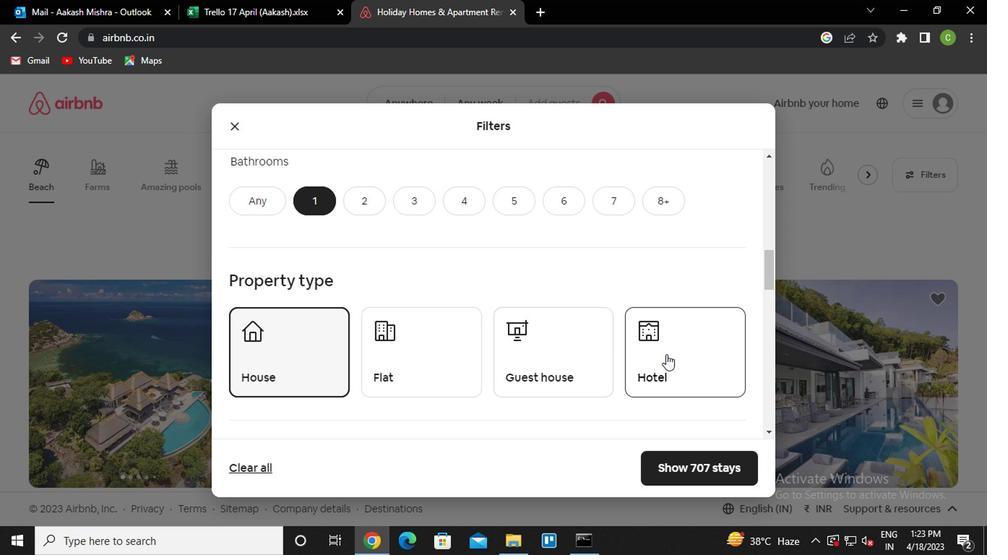 
Action: Mouse pressed left at (664, 352)
Screenshot: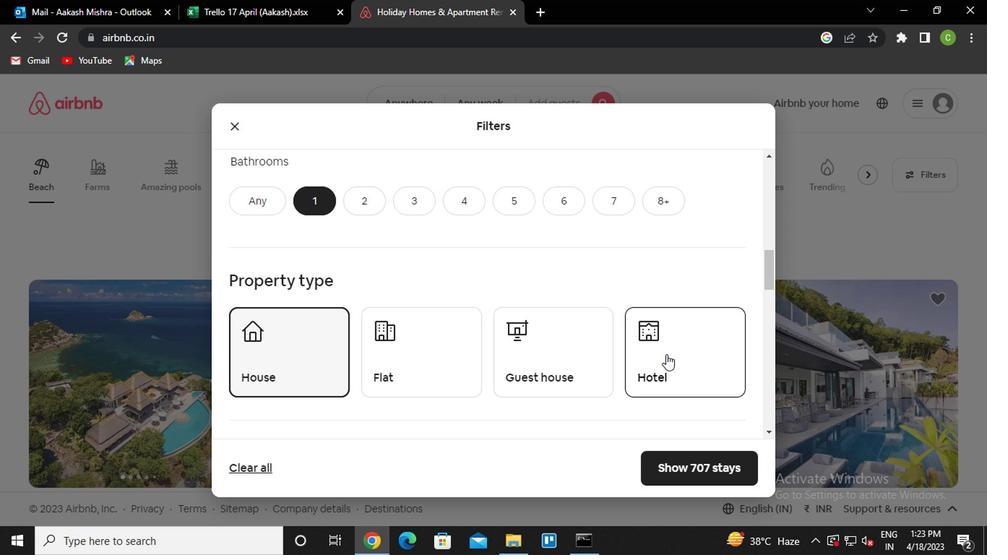 
Action: Mouse moved to (301, 353)
Screenshot: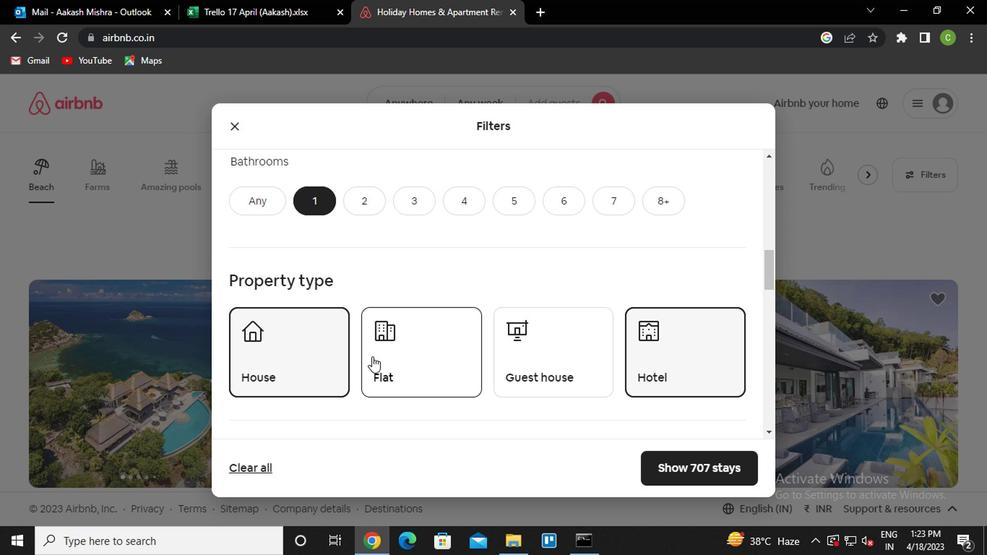 
Action: Mouse pressed left at (301, 353)
Screenshot: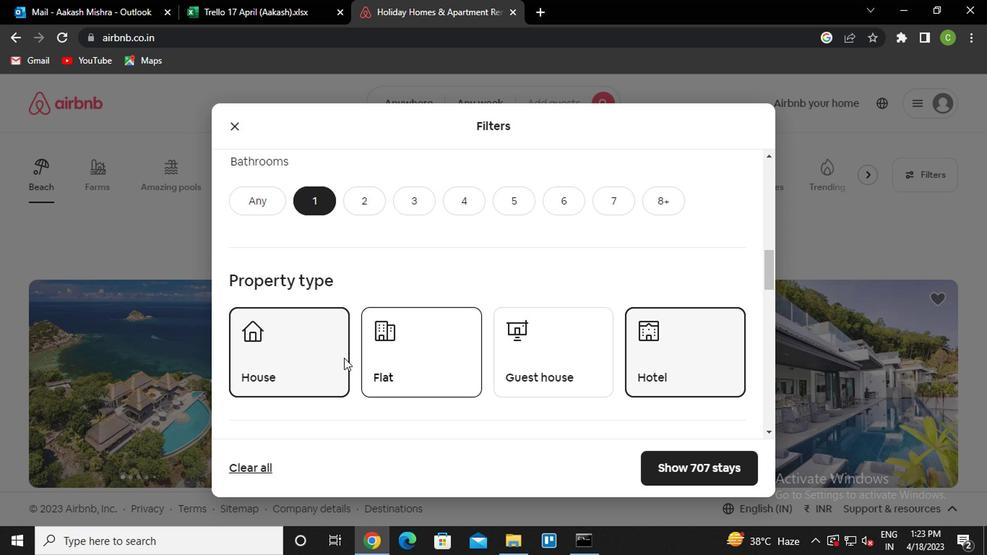 
Action: Mouse moved to (389, 419)
Screenshot: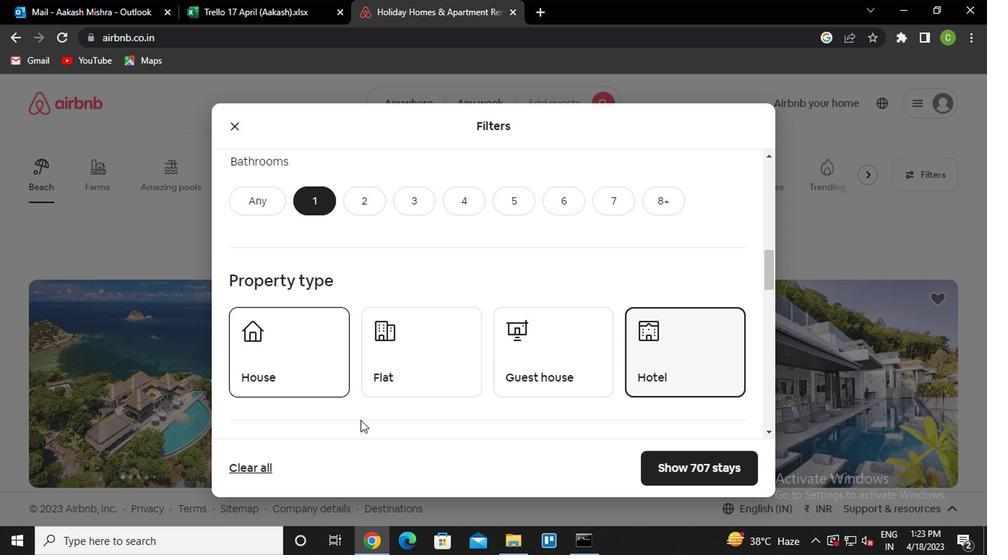 
Action: Mouse scrolled (389, 418) with delta (0, 0)
Screenshot: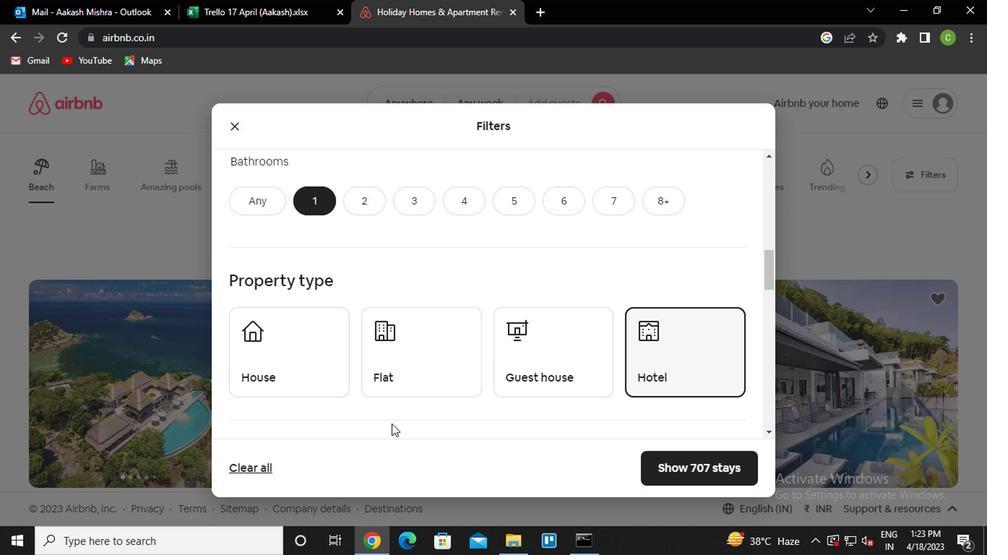 
Action: Mouse moved to (398, 402)
Screenshot: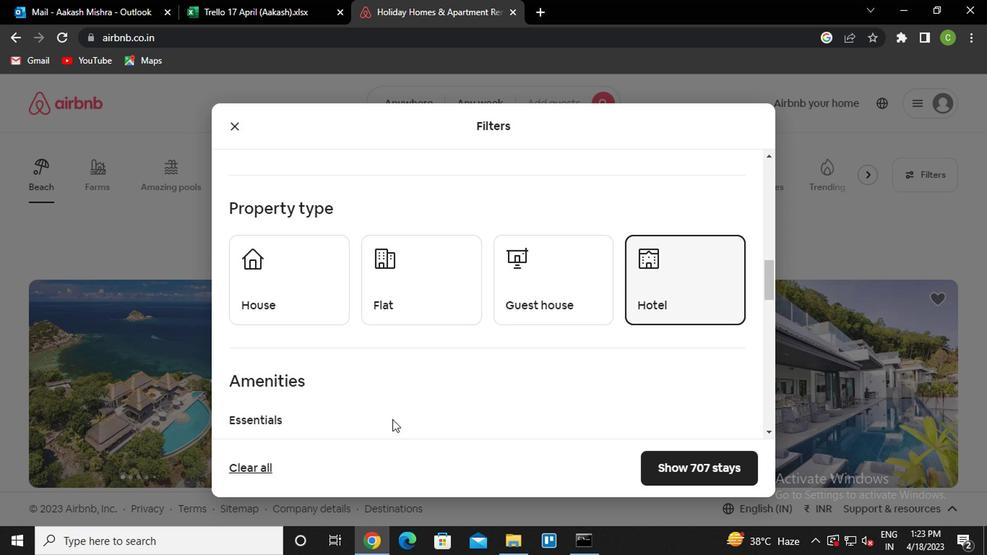 
Action: Mouse scrolled (398, 401) with delta (0, -1)
Screenshot: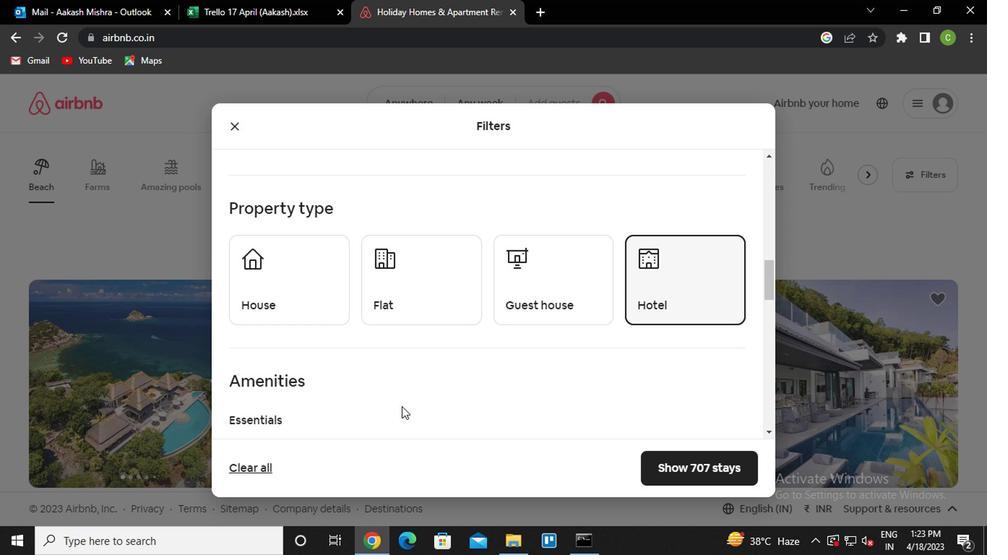 
Action: Mouse moved to (398, 391)
Screenshot: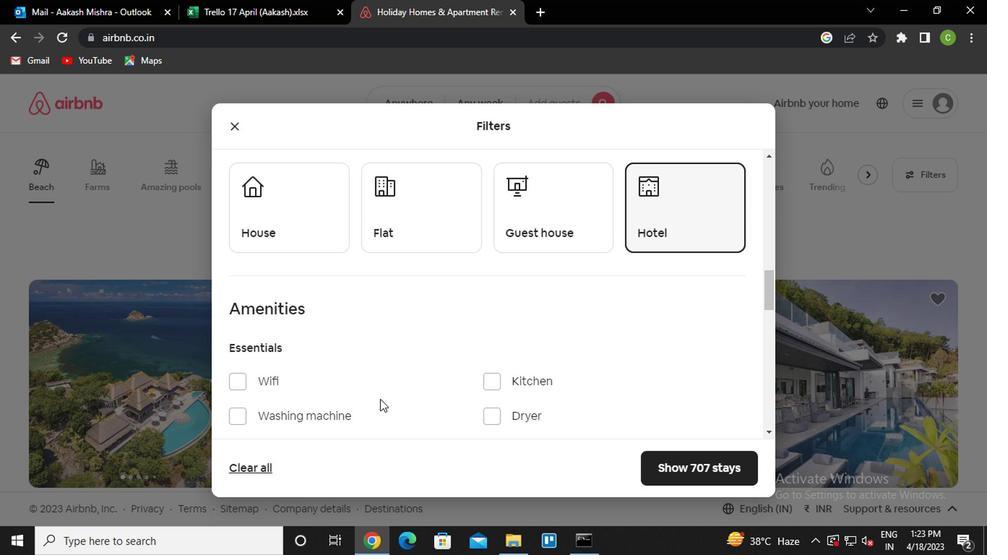 
Action: Mouse scrolled (398, 391) with delta (0, 0)
Screenshot: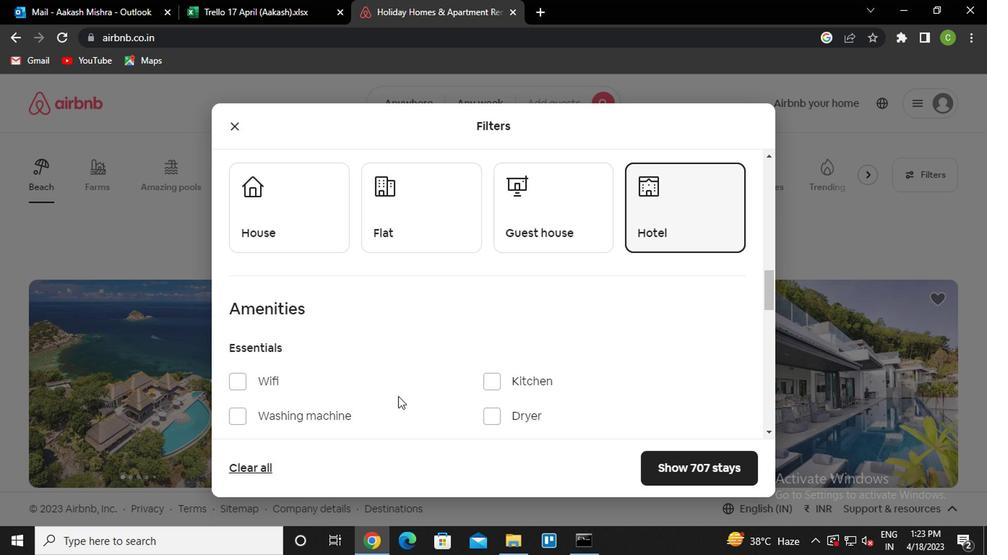 
Action: Mouse scrolled (398, 391) with delta (0, 0)
Screenshot: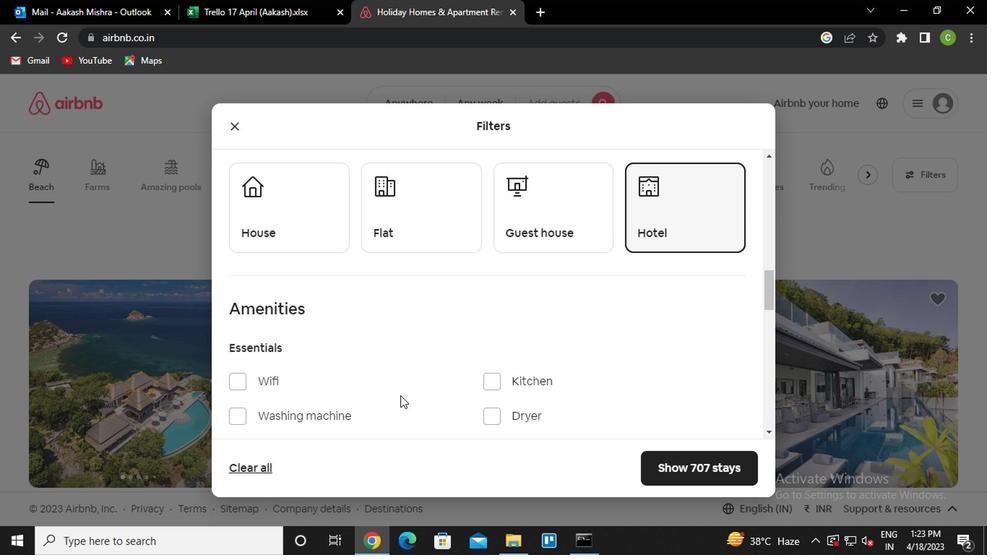 
Action: Mouse scrolled (398, 391) with delta (0, 0)
Screenshot: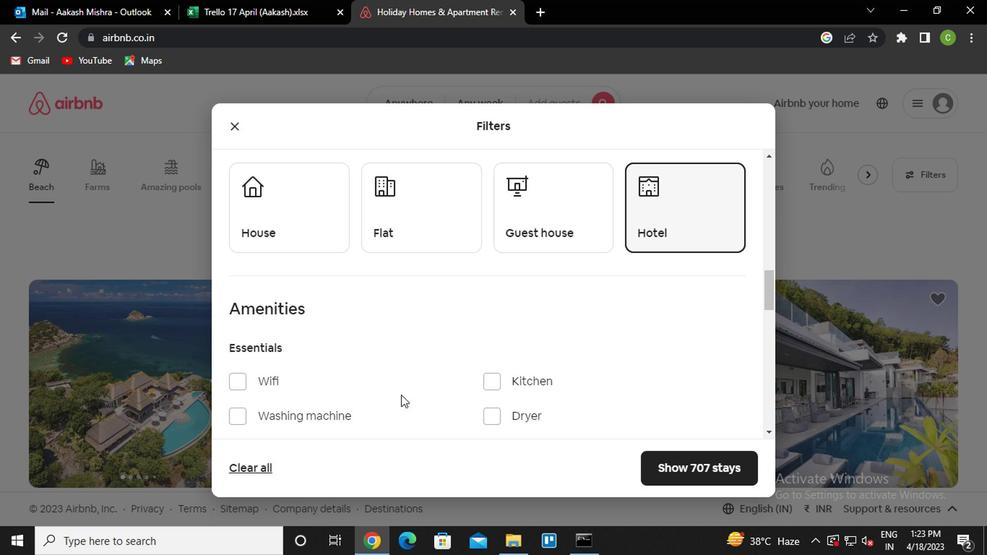 
Action: Mouse scrolled (398, 391) with delta (0, 0)
Screenshot: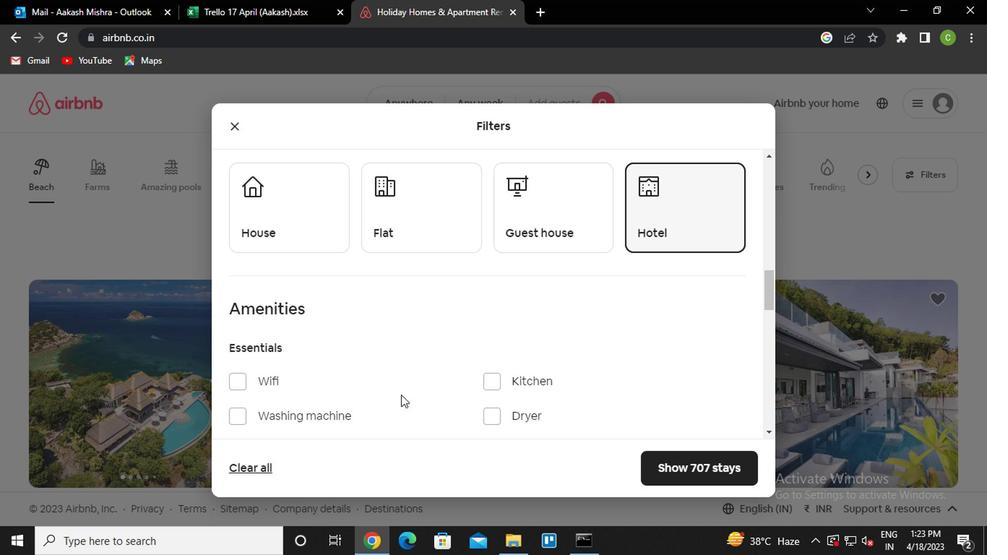 
Action: Mouse moved to (712, 359)
Screenshot: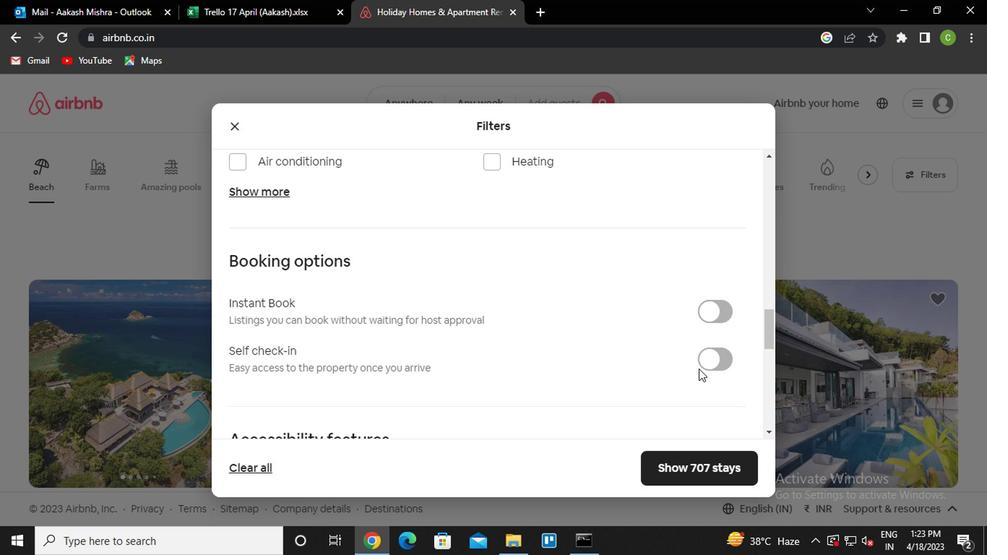
Action: Mouse pressed left at (712, 359)
Screenshot: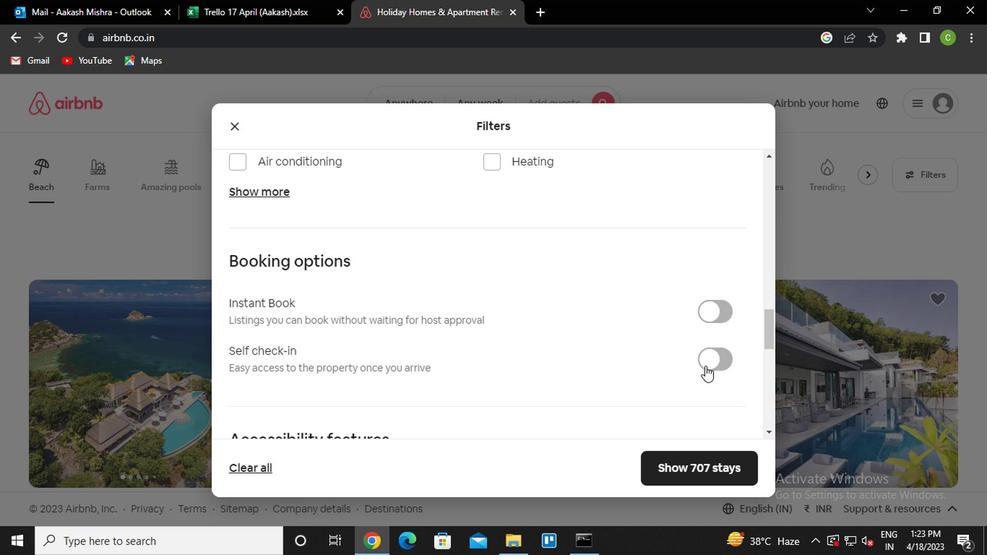 
Action: Mouse moved to (513, 360)
Screenshot: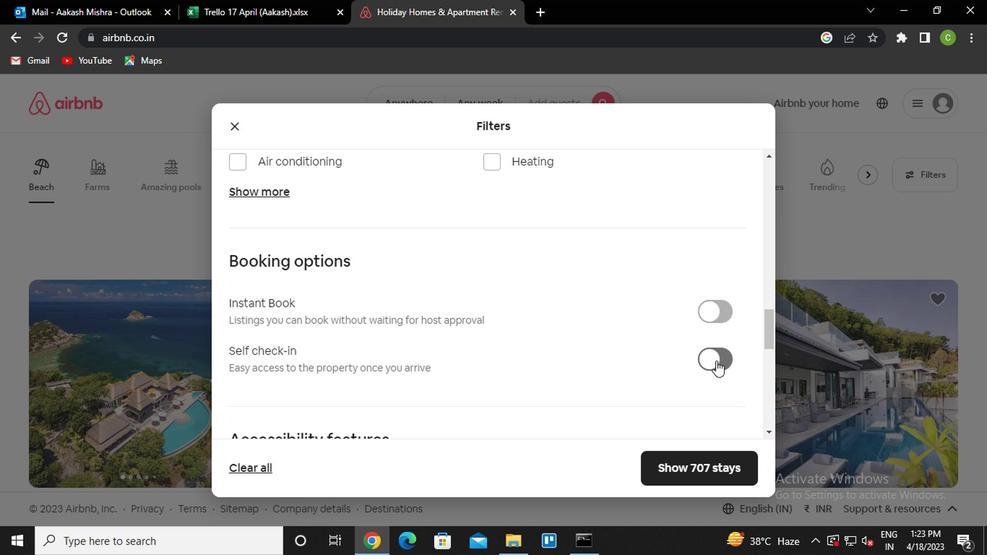 
Action: Mouse scrolled (513, 359) with delta (0, -1)
Screenshot: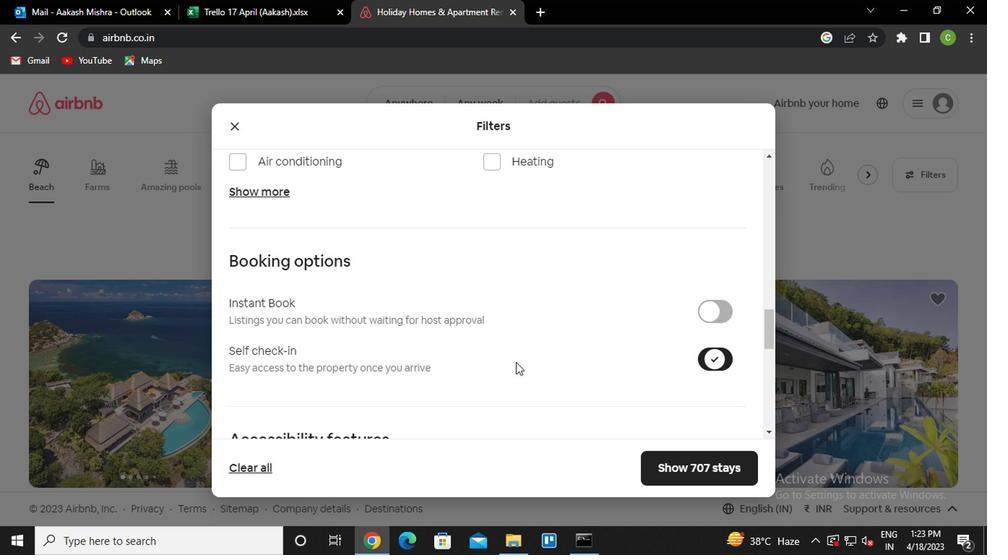 
Action: Mouse scrolled (513, 359) with delta (0, -1)
Screenshot: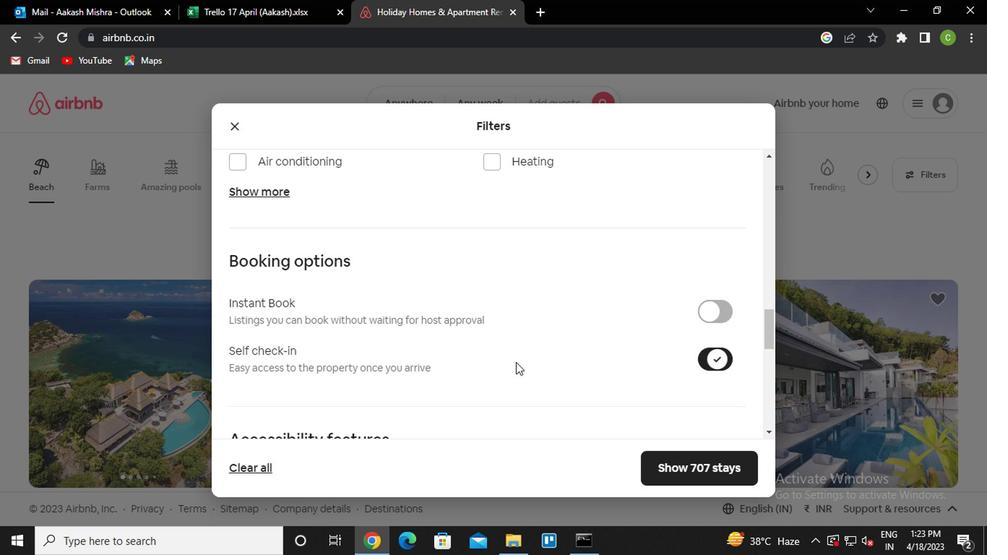 
Action: Mouse scrolled (513, 359) with delta (0, -1)
Screenshot: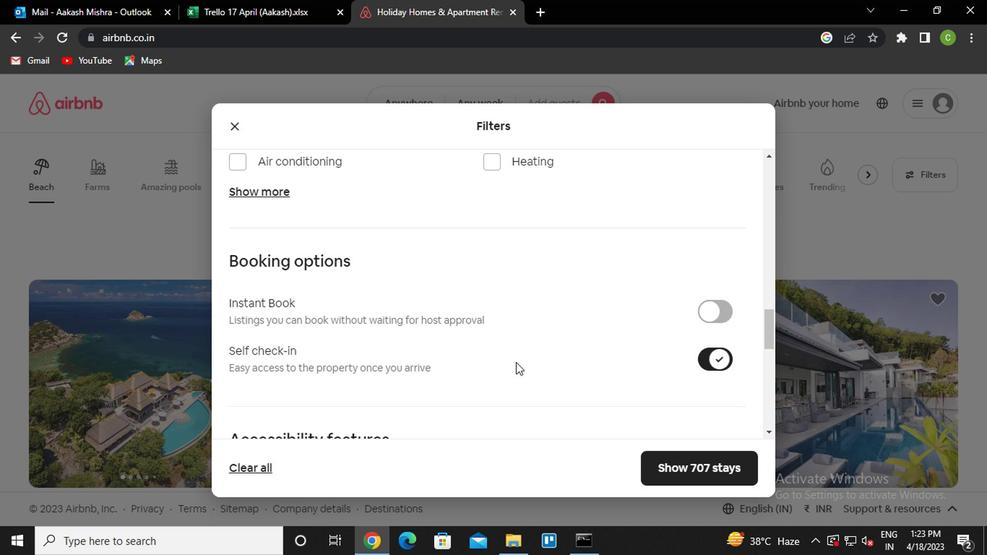
Action: Mouse moved to (513, 360)
Screenshot: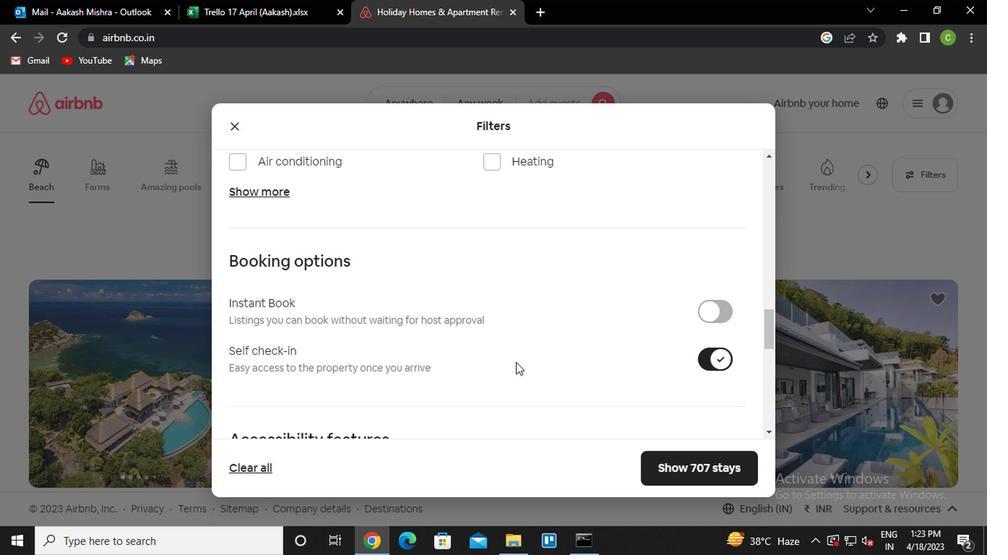 
Action: Mouse scrolled (513, 359) with delta (0, -1)
Screenshot: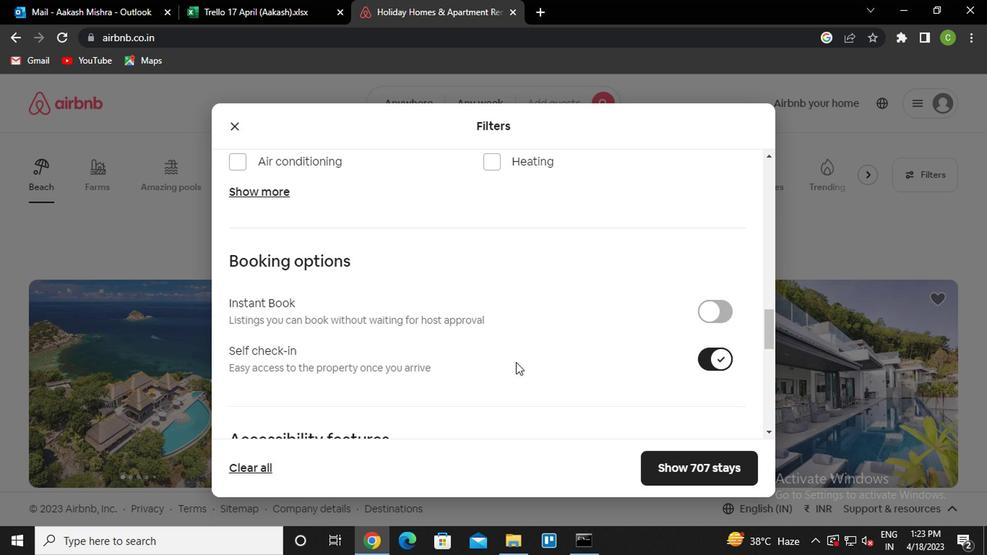 
Action: Mouse moved to (367, 323)
Screenshot: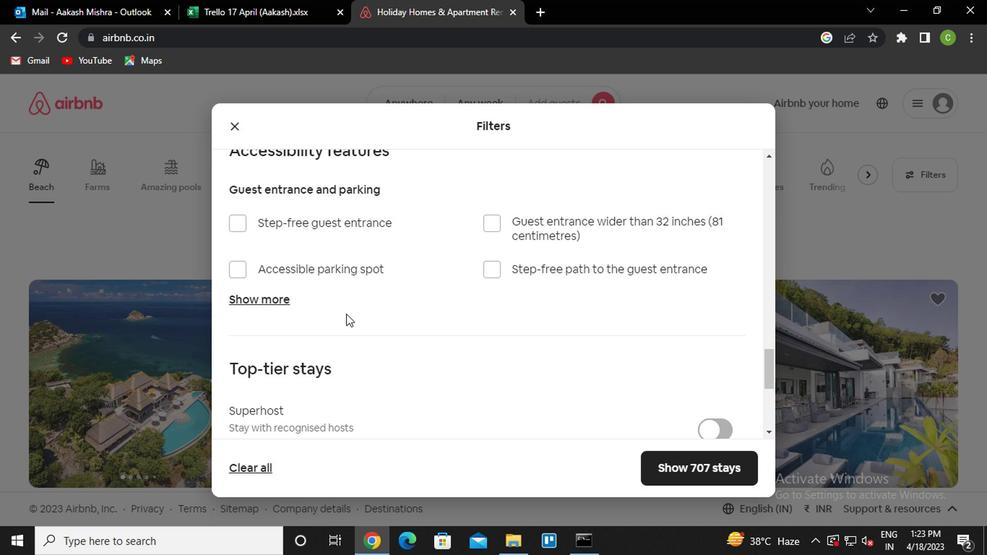 
Action: Mouse scrolled (367, 323) with delta (0, 0)
Screenshot: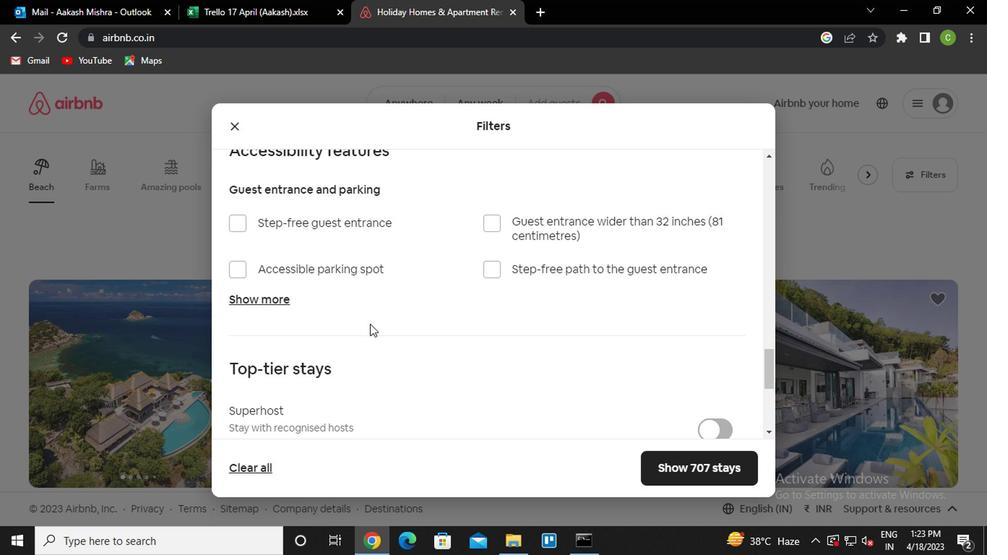 
Action: Mouse scrolled (367, 323) with delta (0, 0)
Screenshot: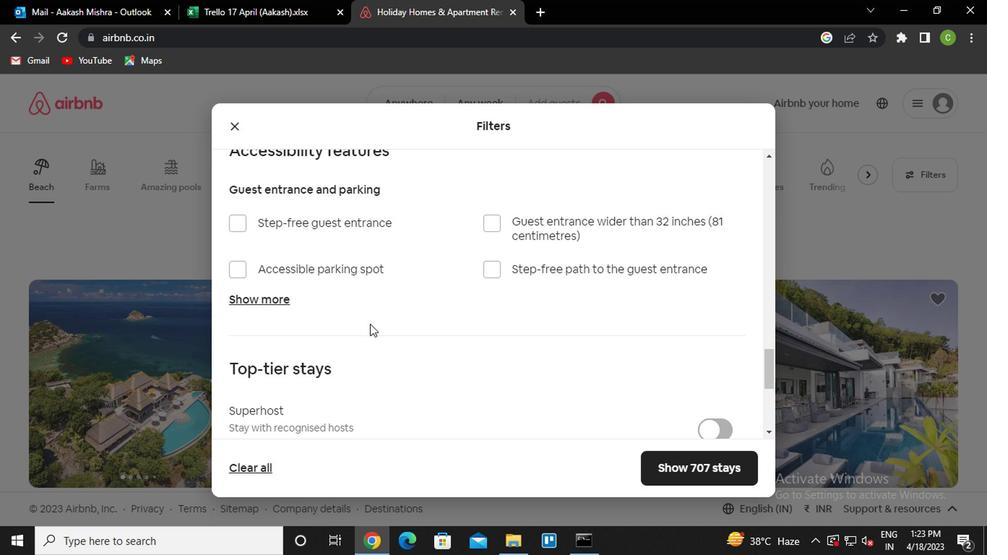 
Action: Mouse scrolled (367, 323) with delta (0, 0)
Screenshot: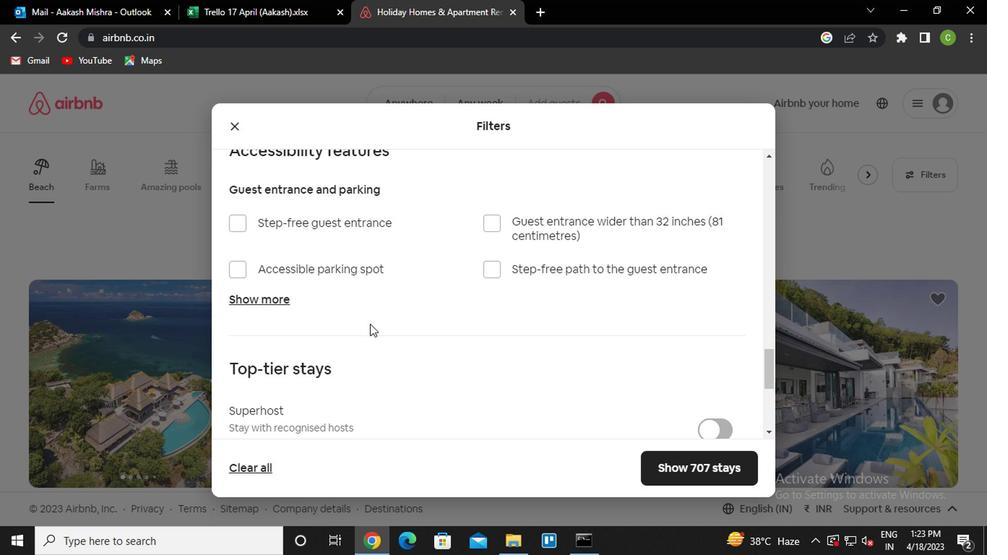 
Action: Mouse scrolled (367, 323) with delta (0, 0)
Screenshot: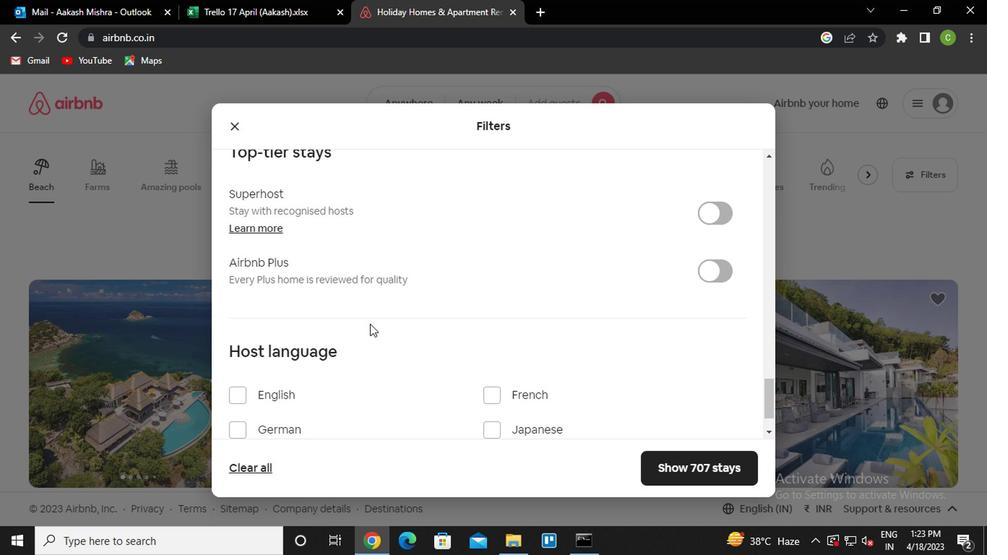 
Action: Mouse scrolled (367, 323) with delta (0, 0)
Screenshot: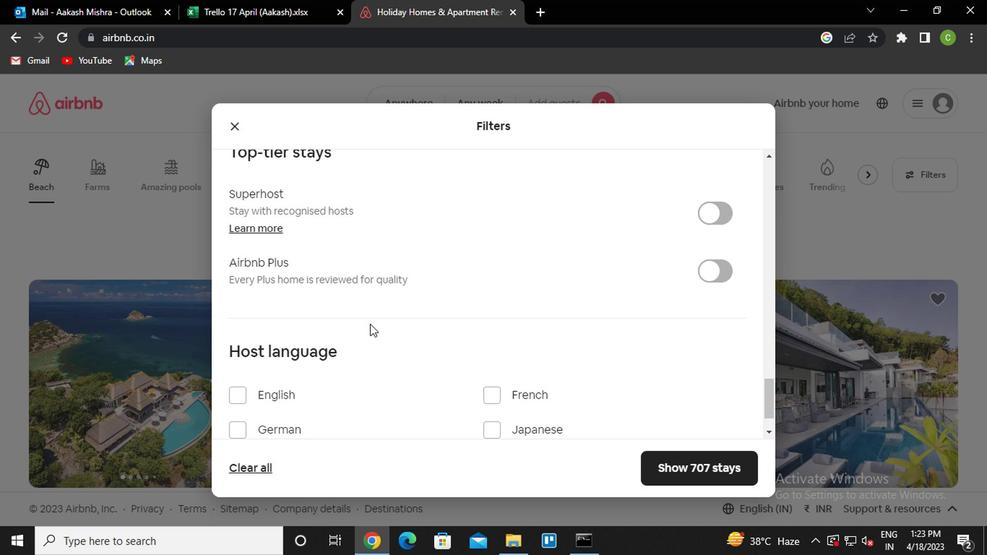 
Action: Mouse scrolled (367, 323) with delta (0, 0)
Screenshot: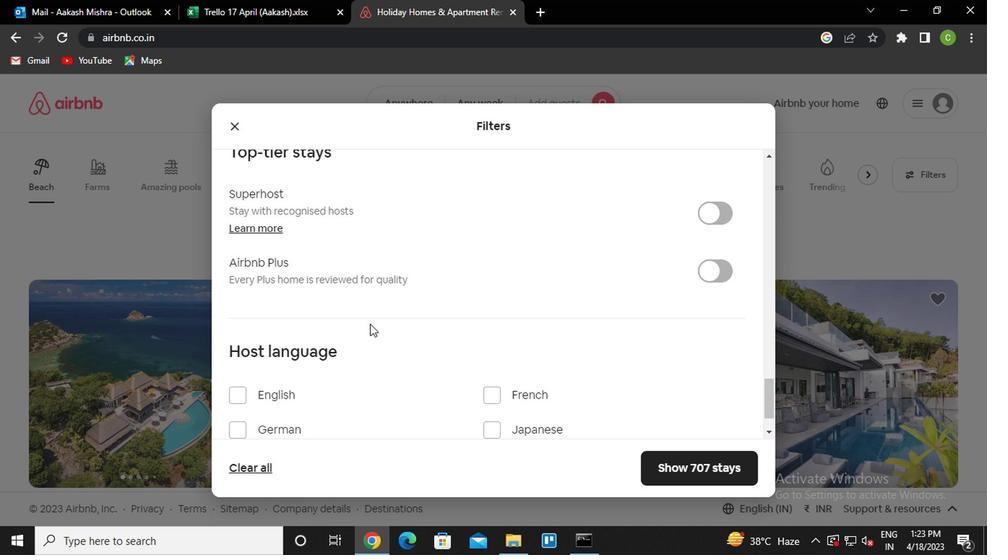 
Action: Mouse moved to (271, 396)
Screenshot: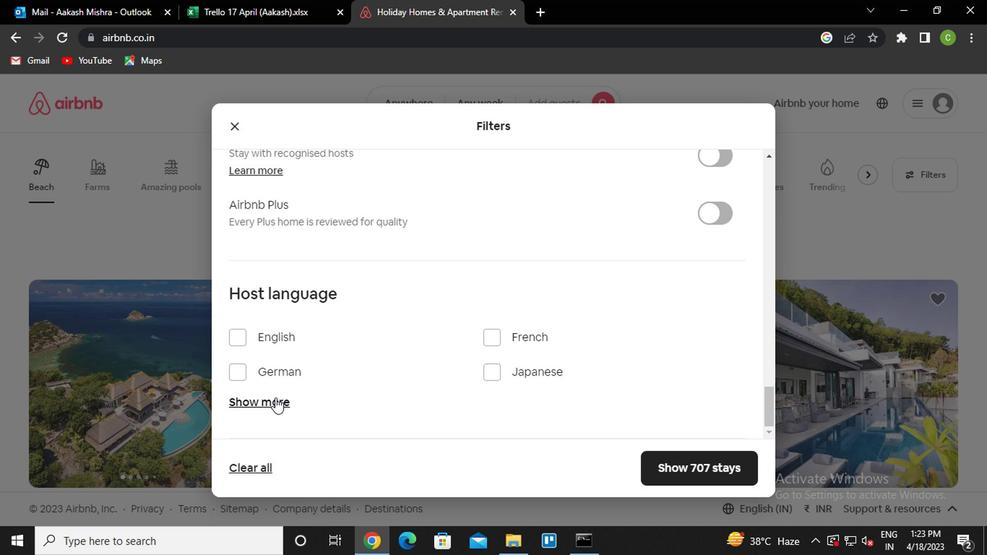 
Action: Mouse pressed left at (271, 396)
Screenshot: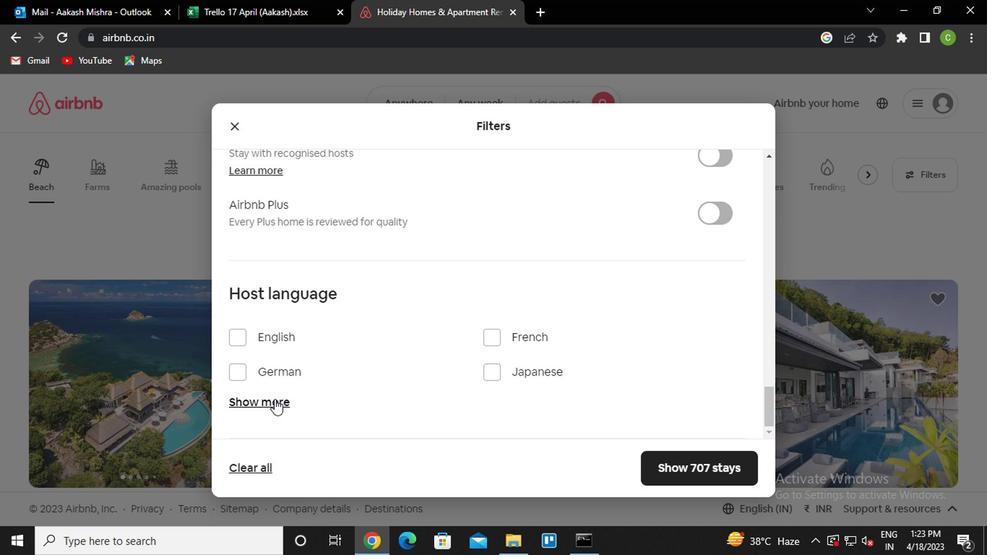 
Action: Mouse moved to (342, 363)
Screenshot: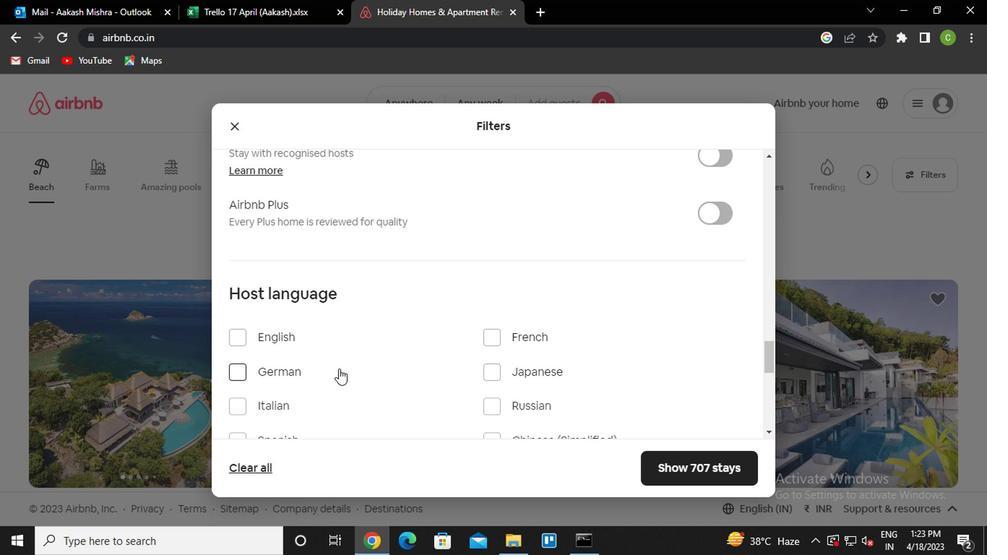 
Action: Mouse scrolled (342, 363) with delta (0, 0)
Screenshot: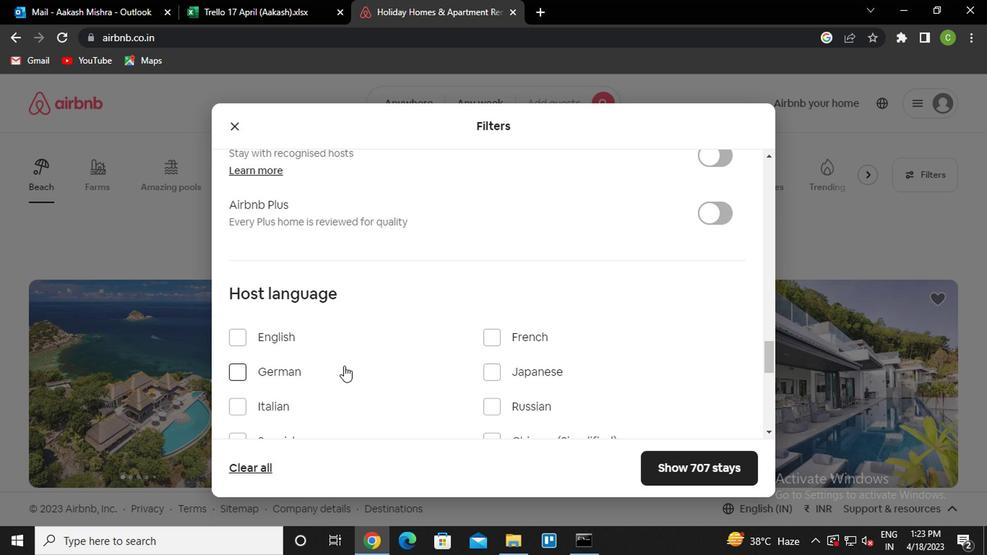 
Action: Mouse scrolled (342, 363) with delta (0, 0)
Screenshot: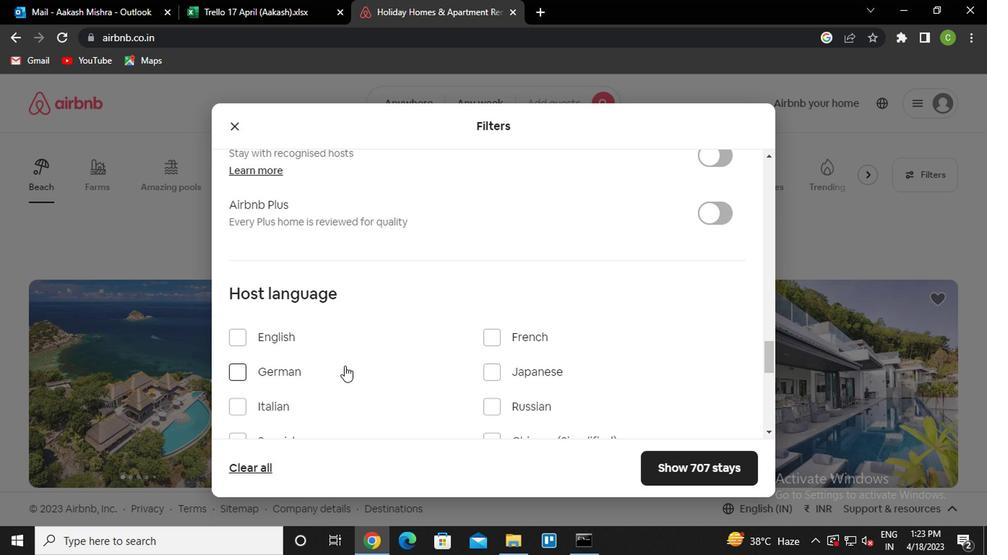 
Action: Mouse moved to (249, 302)
Screenshot: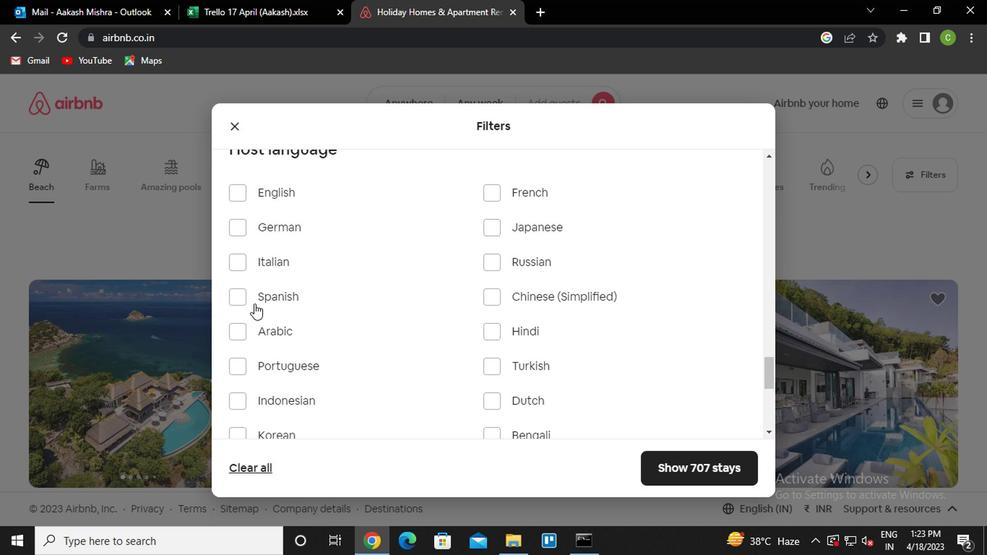 
Action: Mouse pressed left at (249, 302)
Screenshot: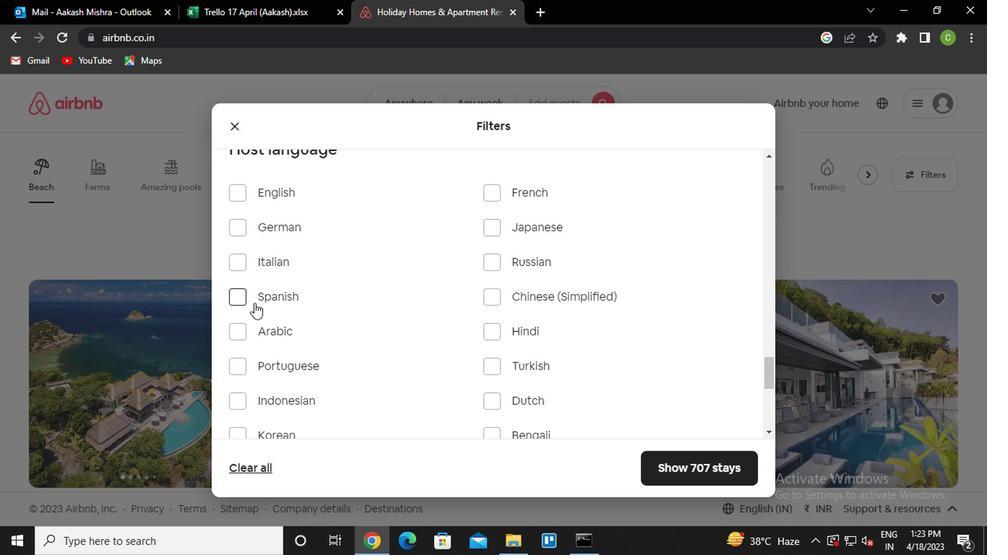 
Action: Mouse moved to (690, 456)
Screenshot: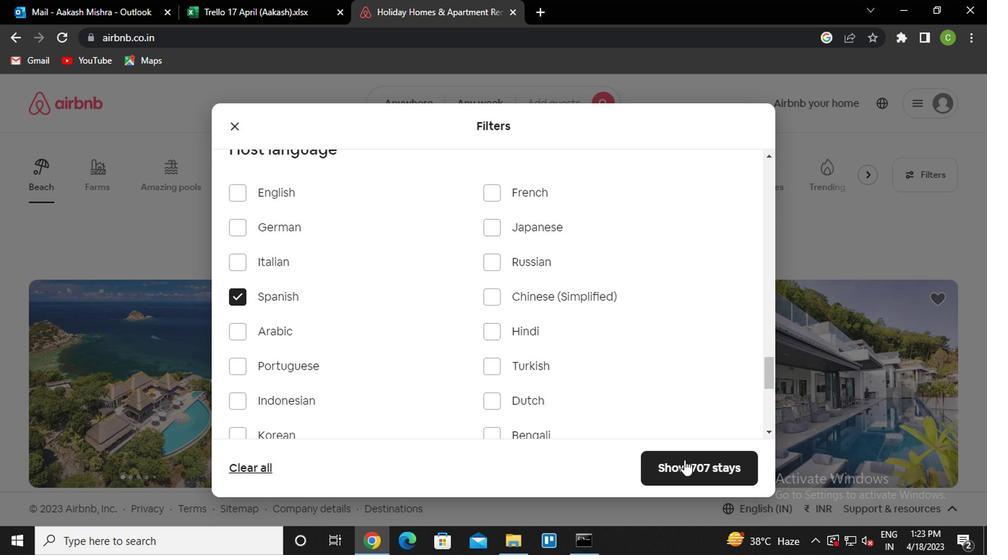
Action: Mouse pressed left at (690, 456)
Screenshot: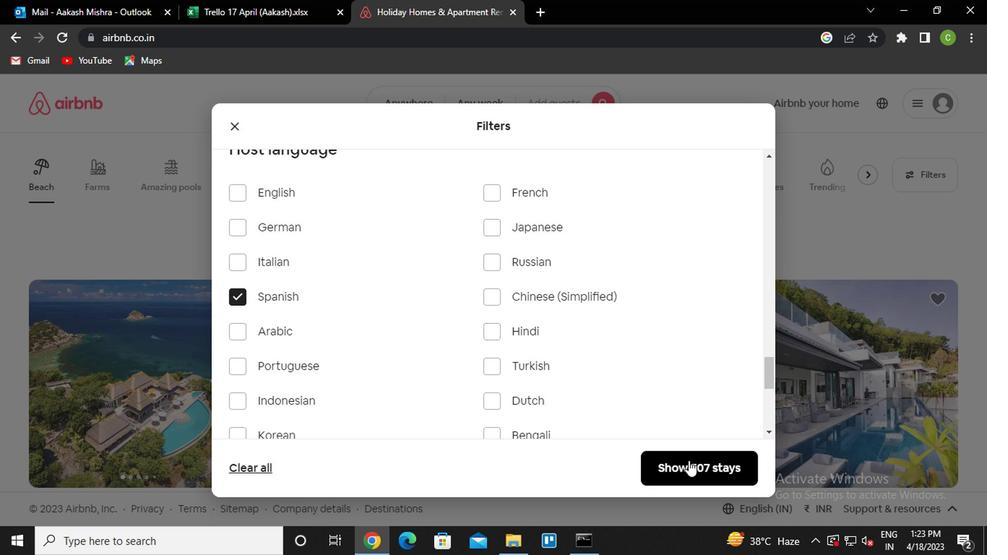 
Action: Mouse moved to (513, 520)
Screenshot: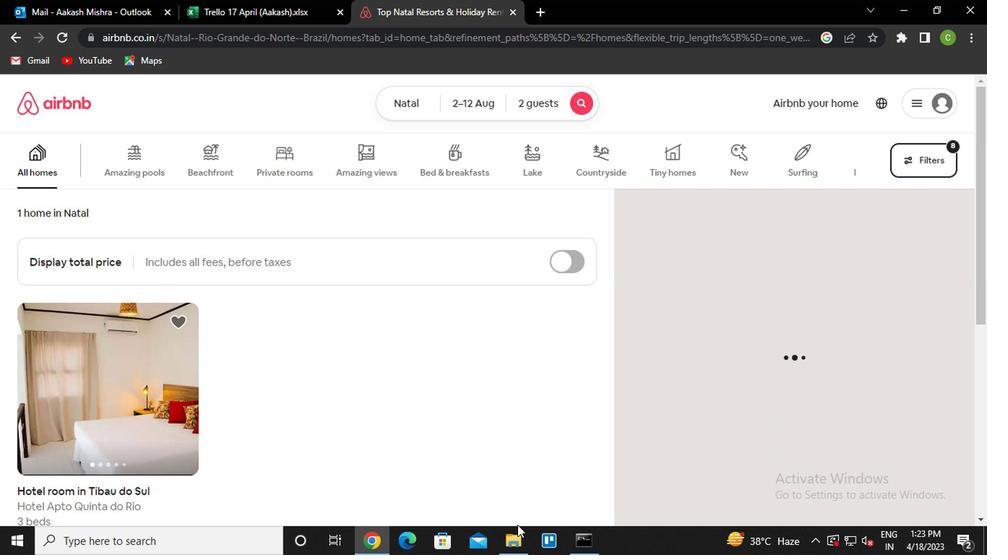 
